Task: Research Airbnb options in Anloga, Ghana from 22nd November, 2023 to 30th November, 2023 for 2 adults.1  bedroom having 1 bed and 1 bathroom. Property type can be hotel. Booking option can be shelf check-in. Look for 5 properties as per requirement.
Action: Mouse moved to (562, 85)
Screenshot: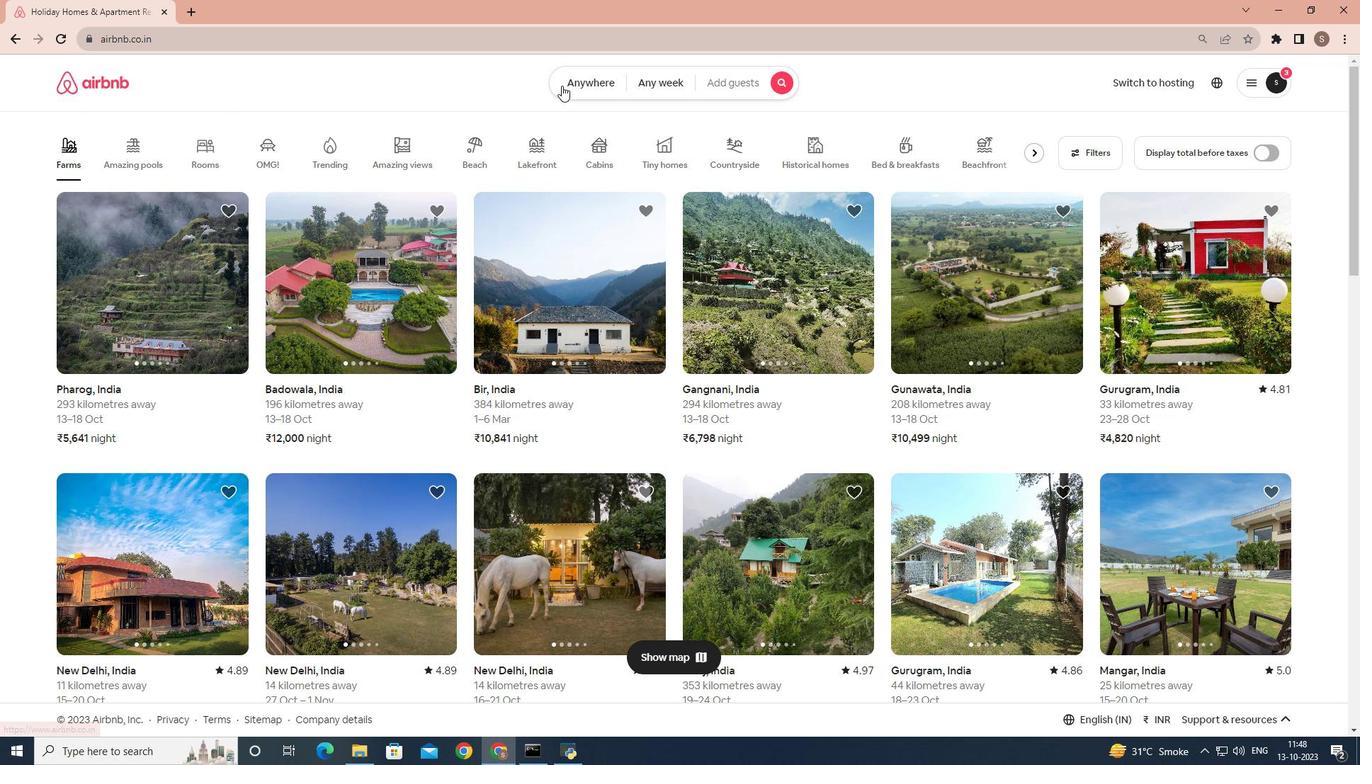 
Action: Mouse pressed left at (562, 85)
Screenshot: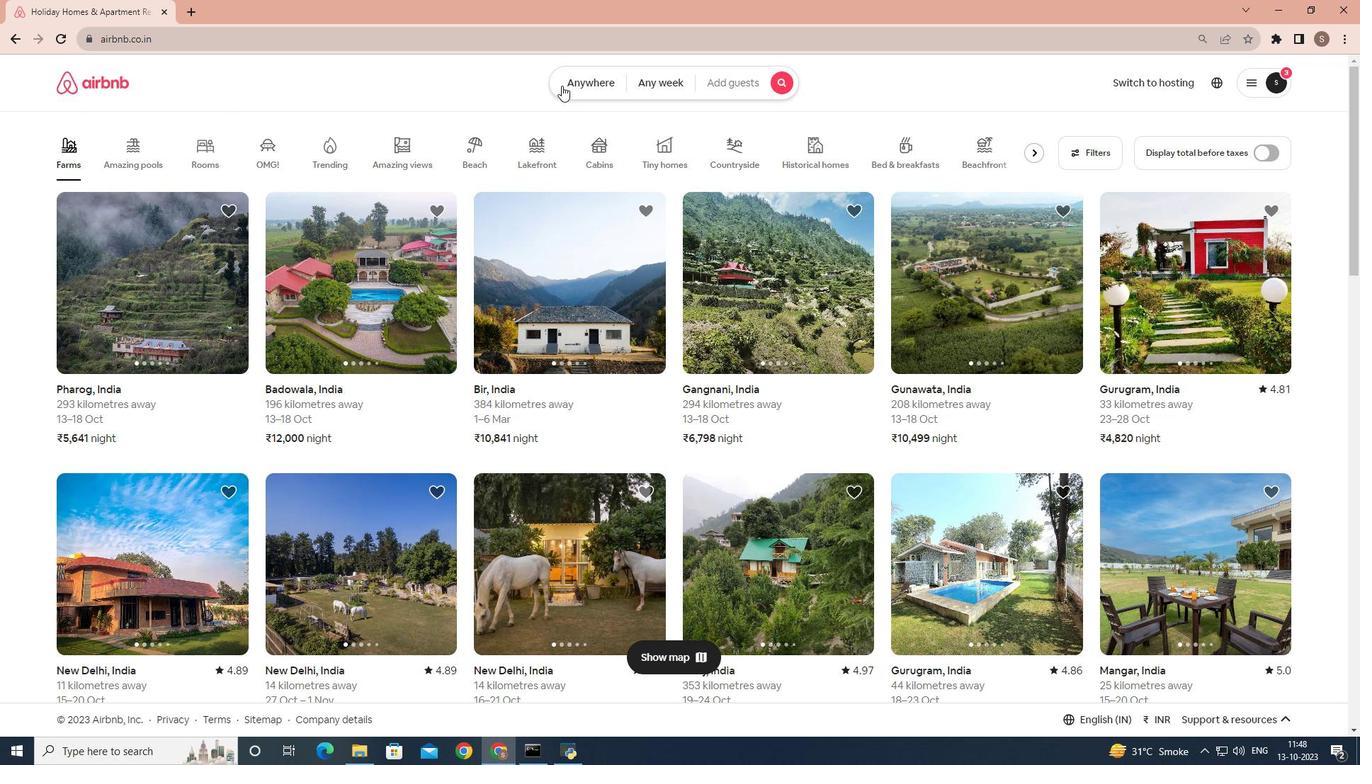 
Action: Mouse moved to (528, 137)
Screenshot: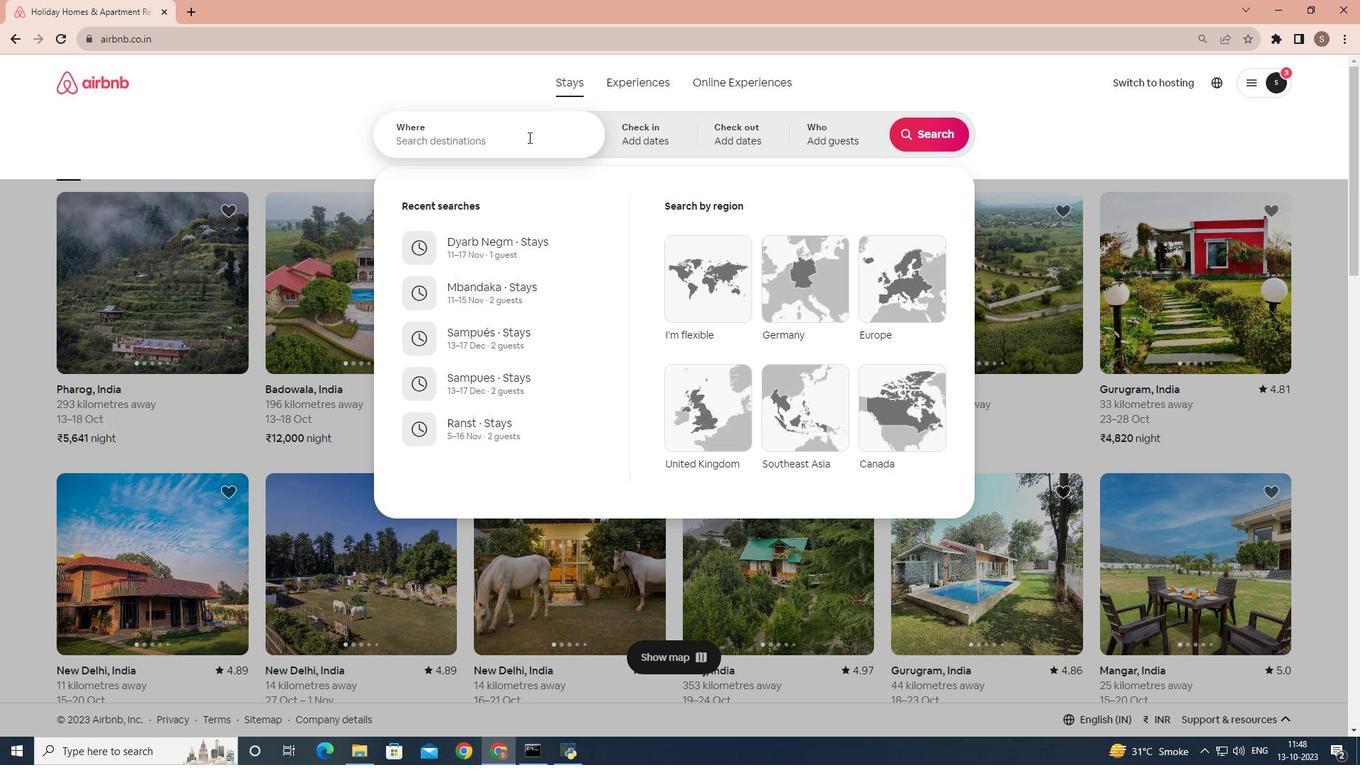 
Action: Mouse pressed left at (528, 137)
Screenshot: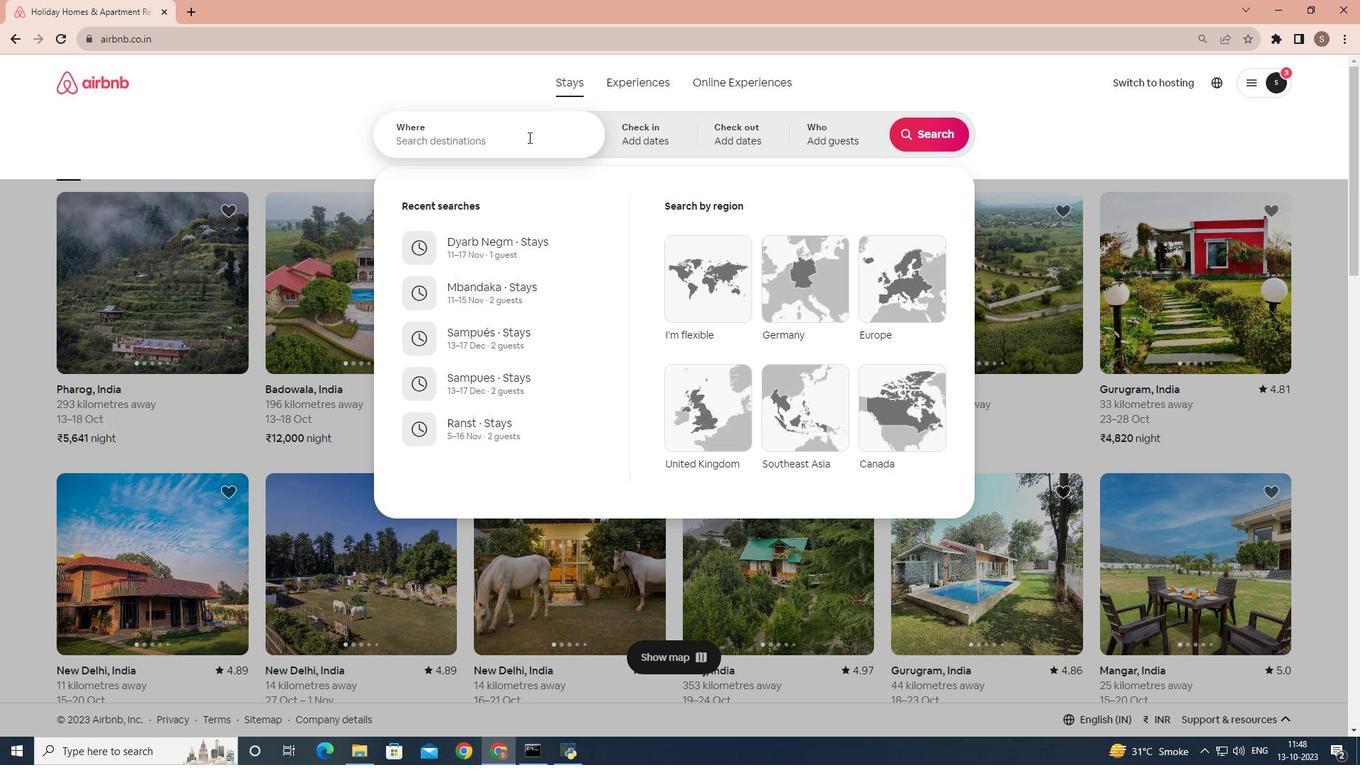 
Action: Key pressed <Key.shift_r><Key.shift>Anloga,<Key.space><Key.shift>Ghana
Screenshot: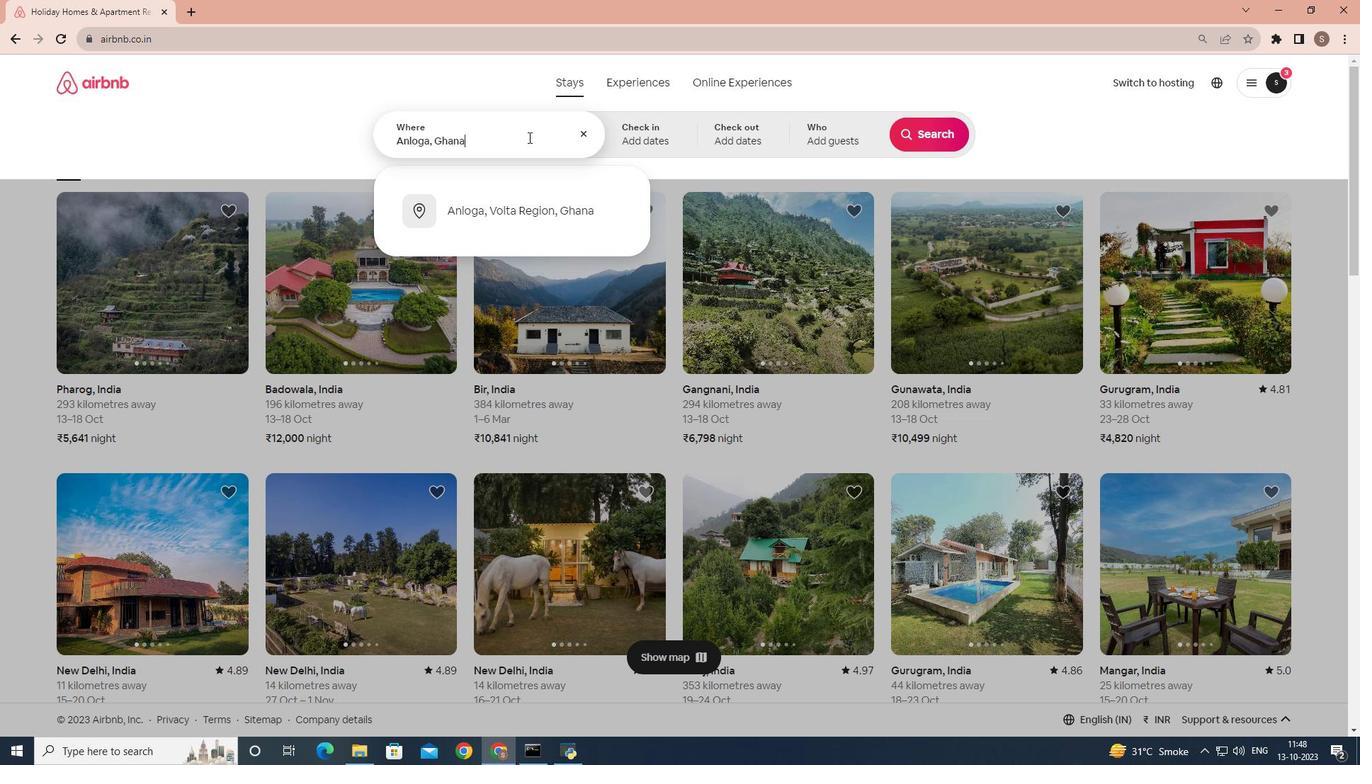
Action: Mouse moved to (648, 138)
Screenshot: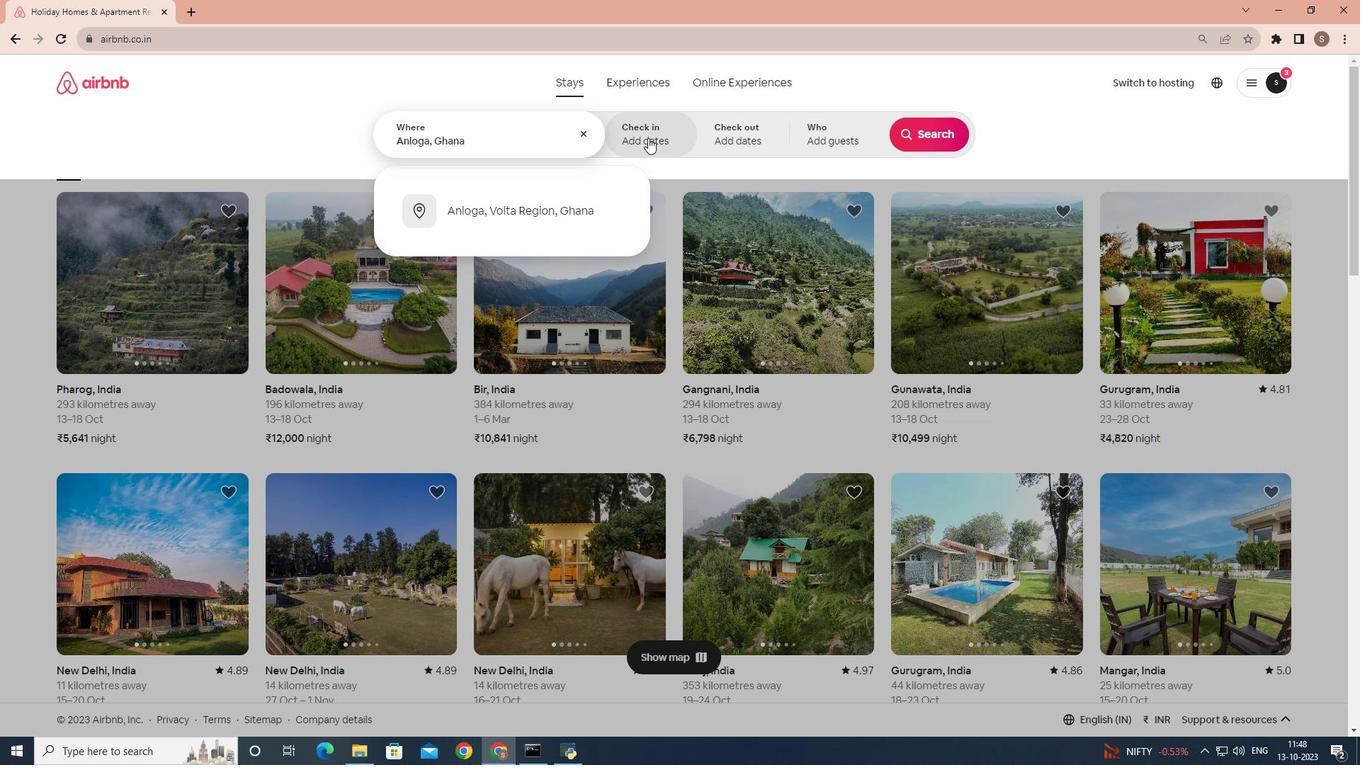 
Action: Mouse pressed left at (648, 138)
Screenshot: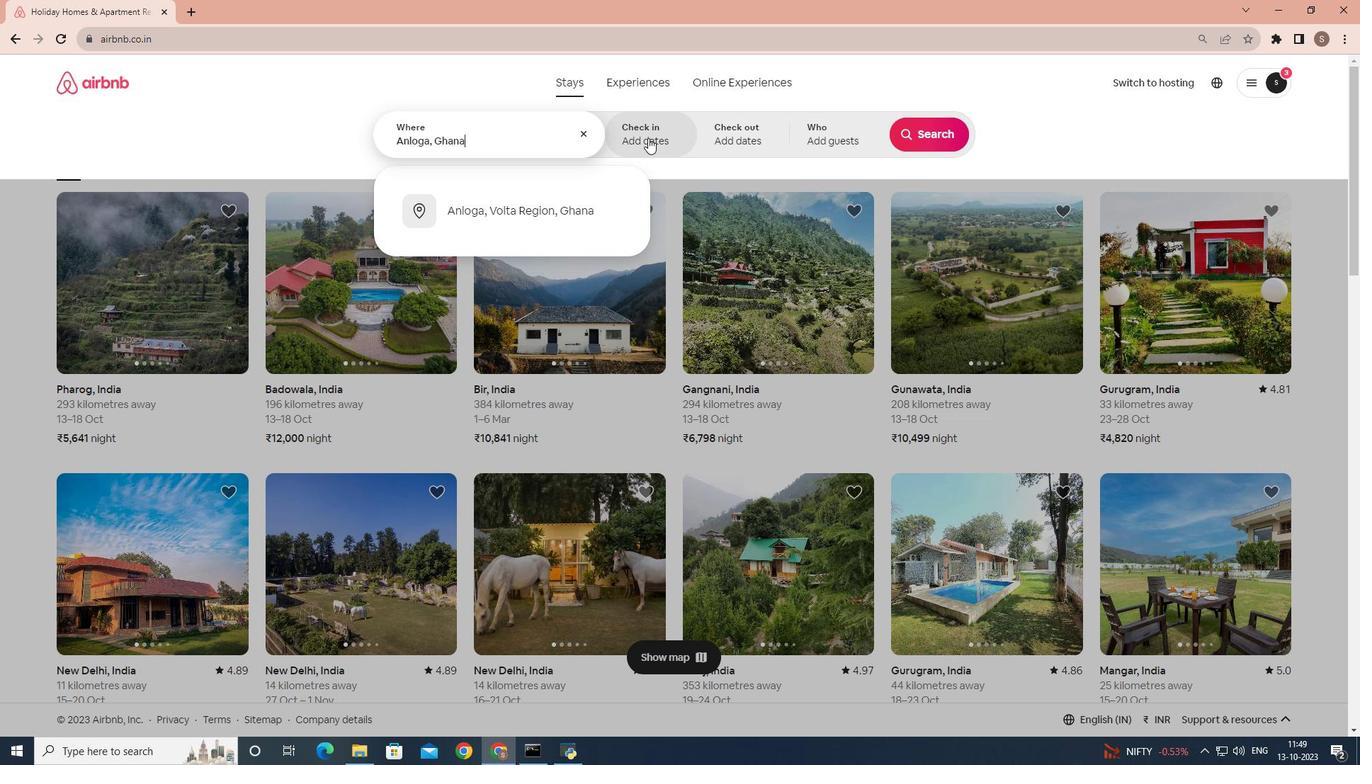 
Action: Mouse moved to (817, 411)
Screenshot: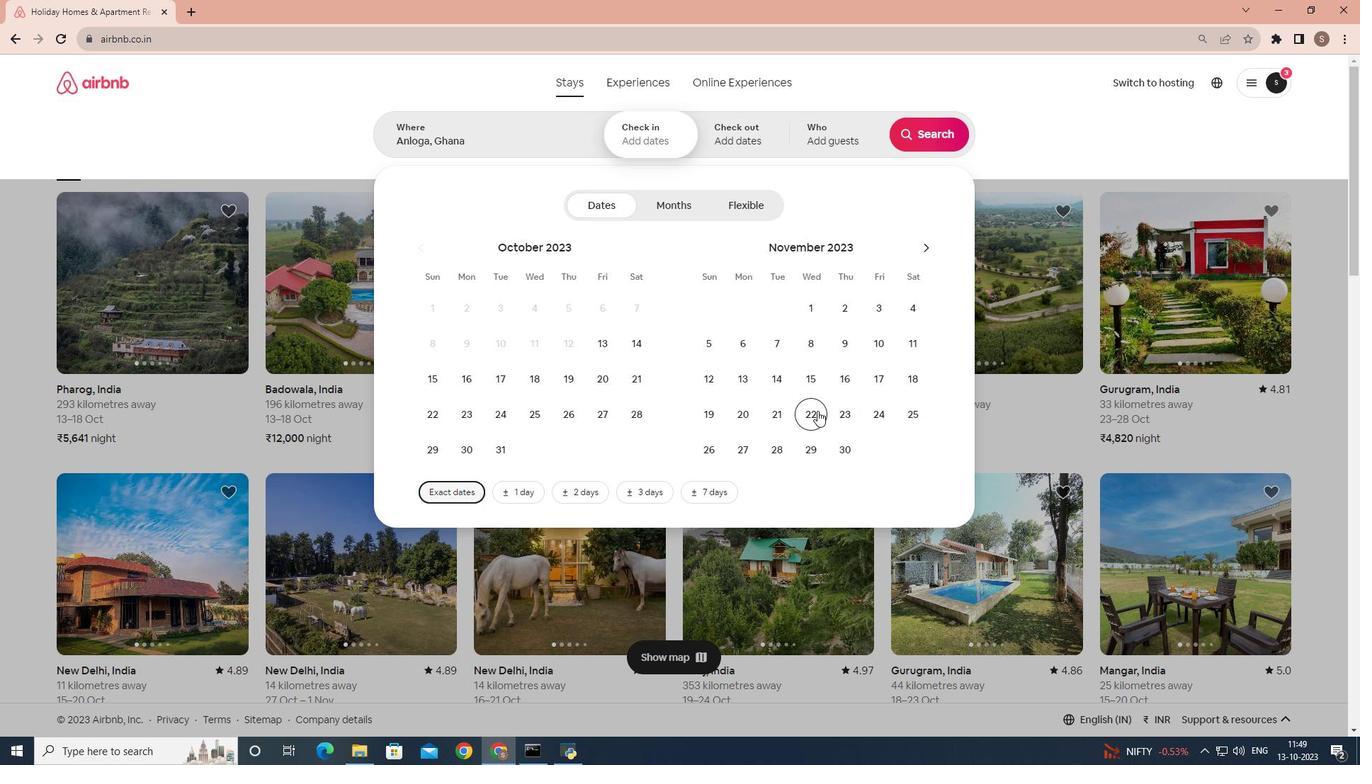 
Action: Mouse pressed left at (817, 411)
Screenshot: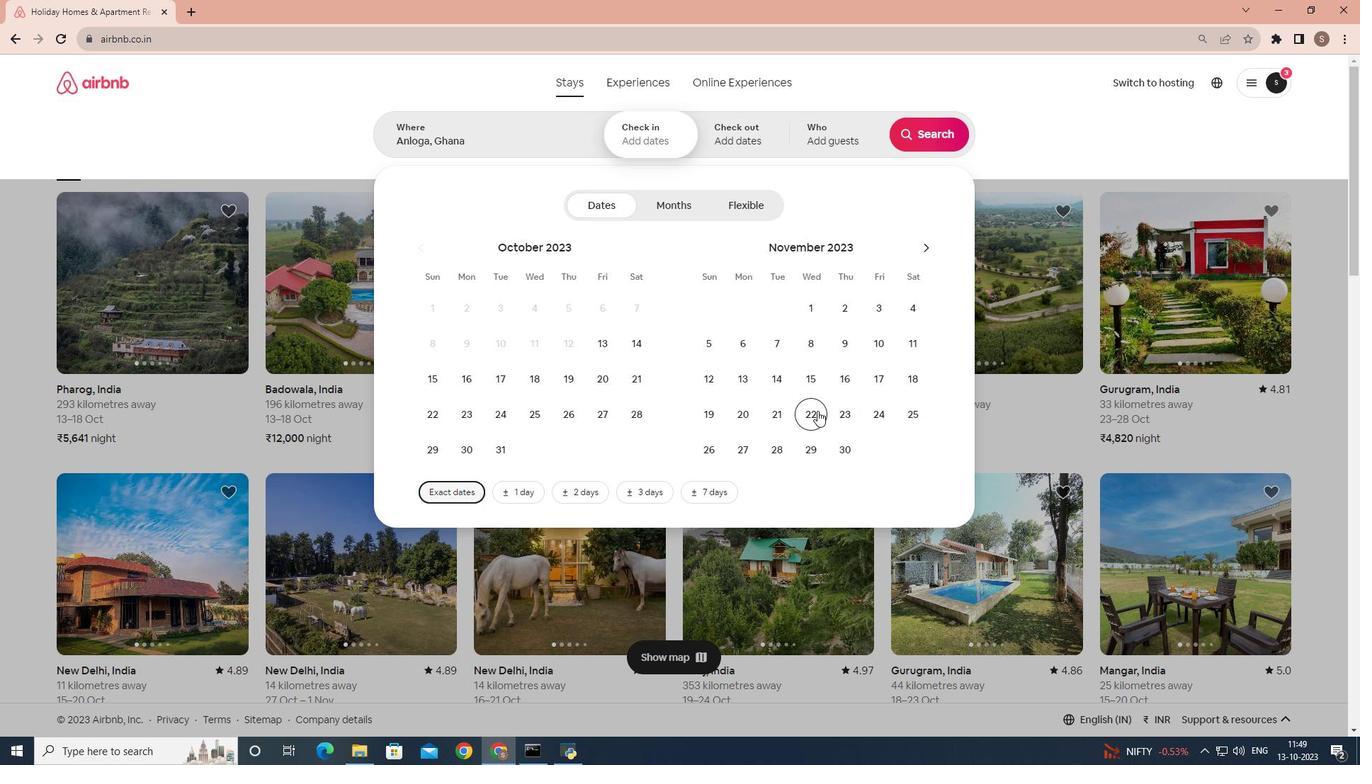 
Action: Mouse moved to (837, 447)
Screenshot: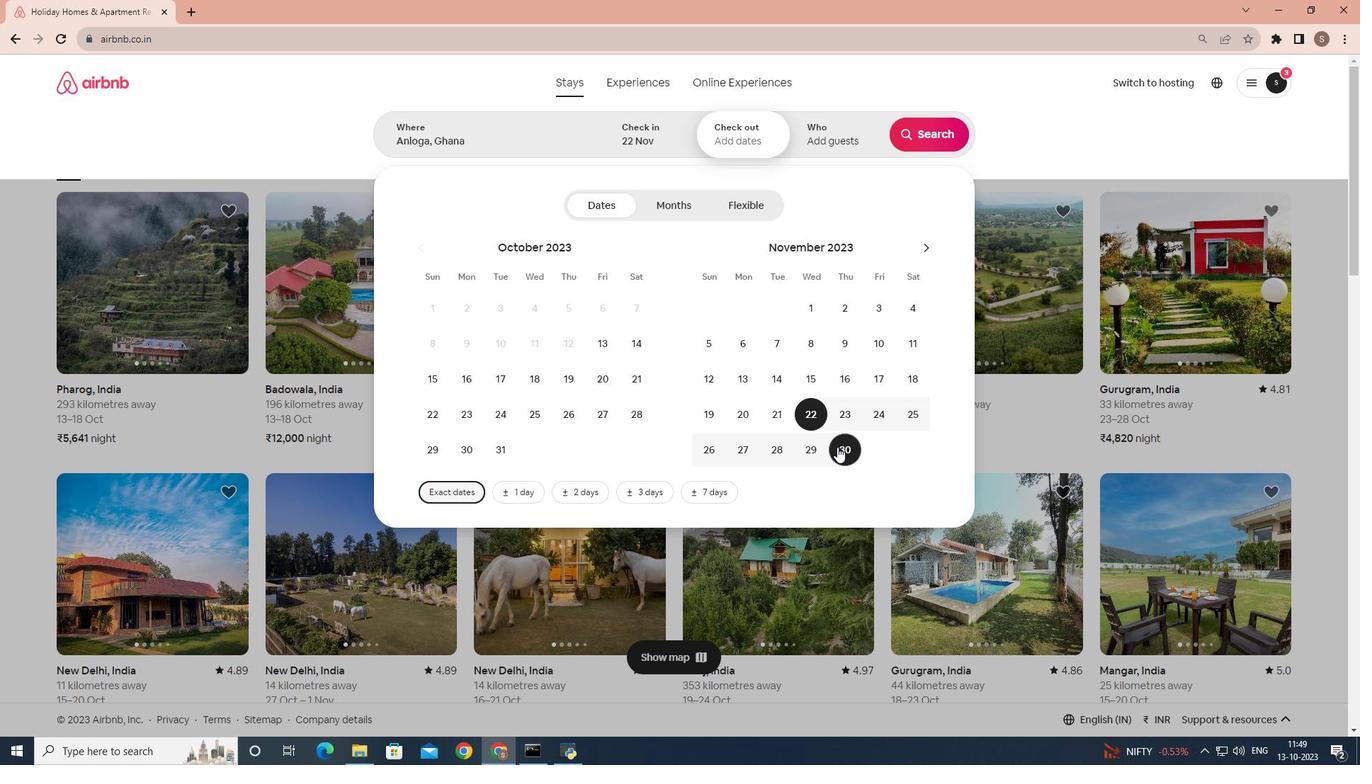 
Action: Mouse pressed left at (837, 447)
Screenshot: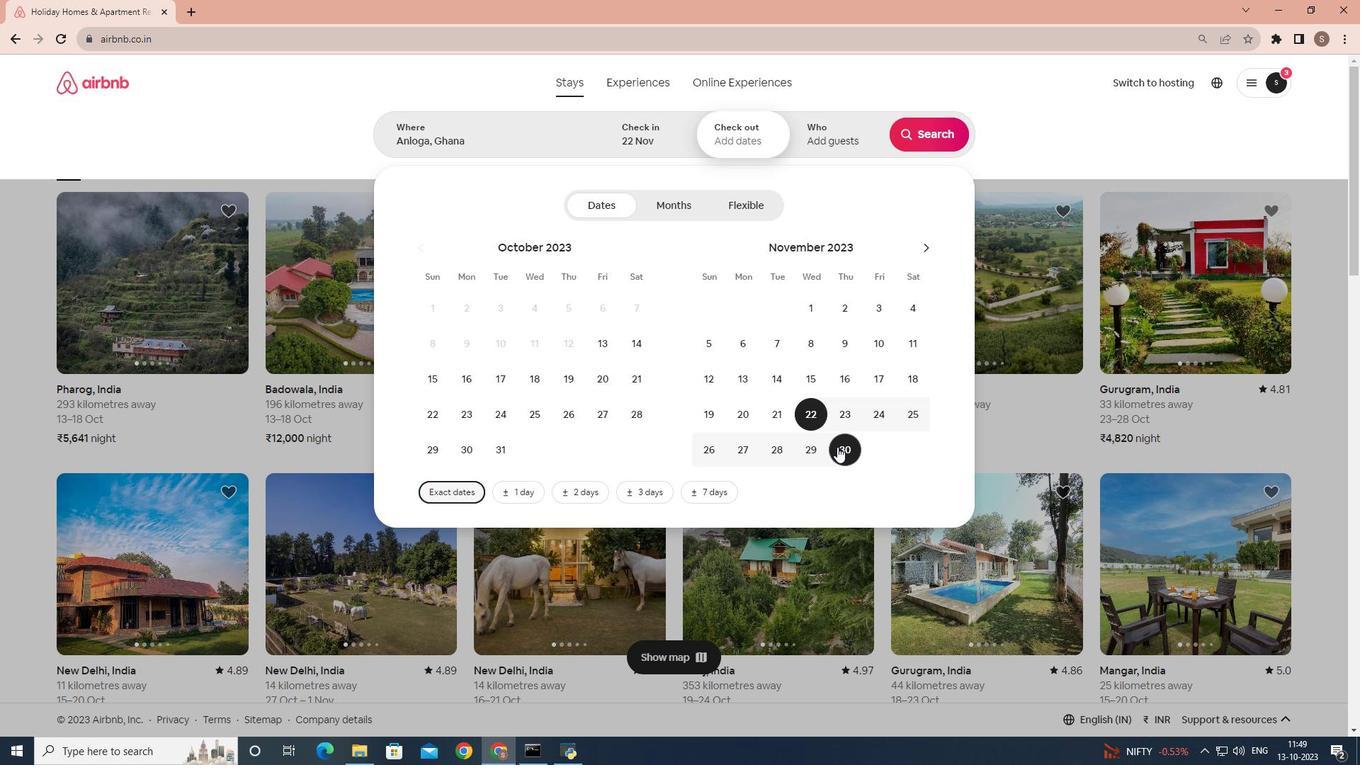 
Action: Mouse moved to (832, 136)
Screenshot: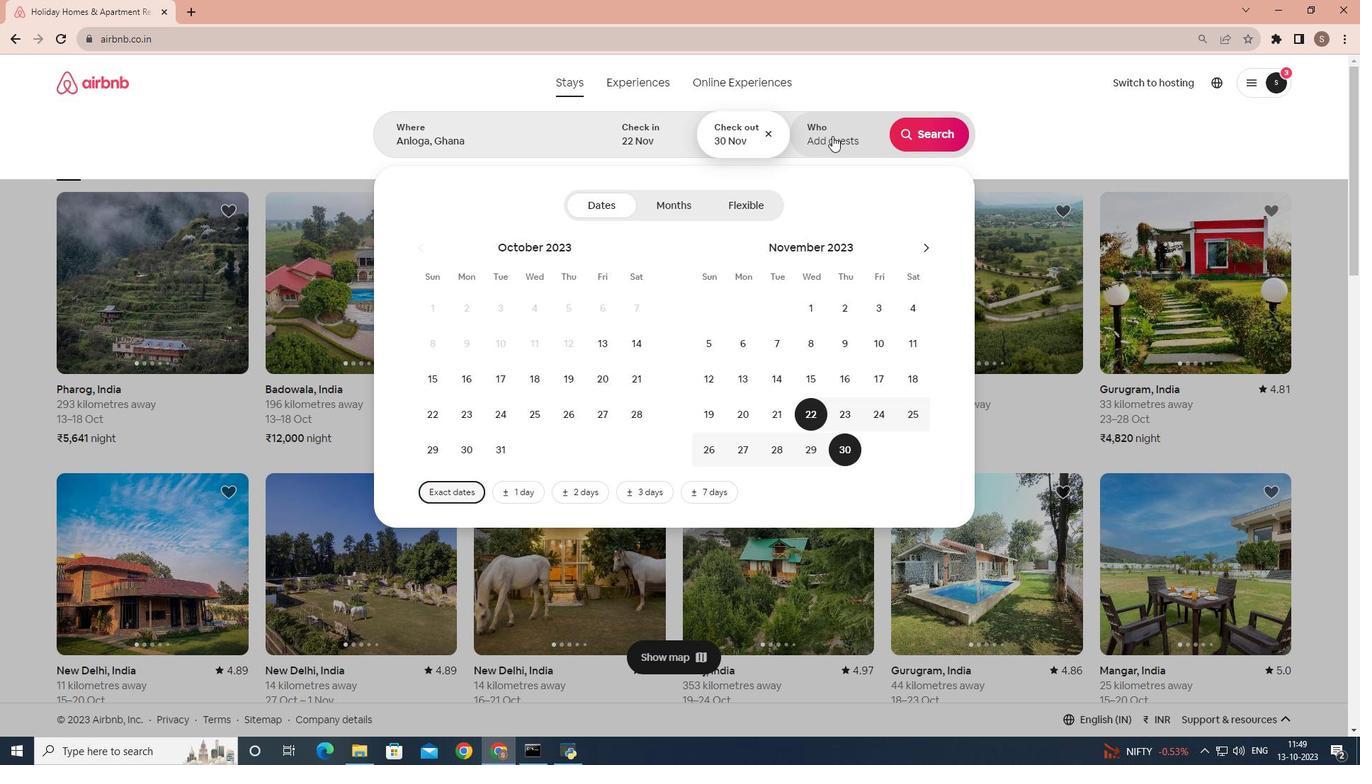 
Action: Mouse pressed left at (832, 136)
Screenshot: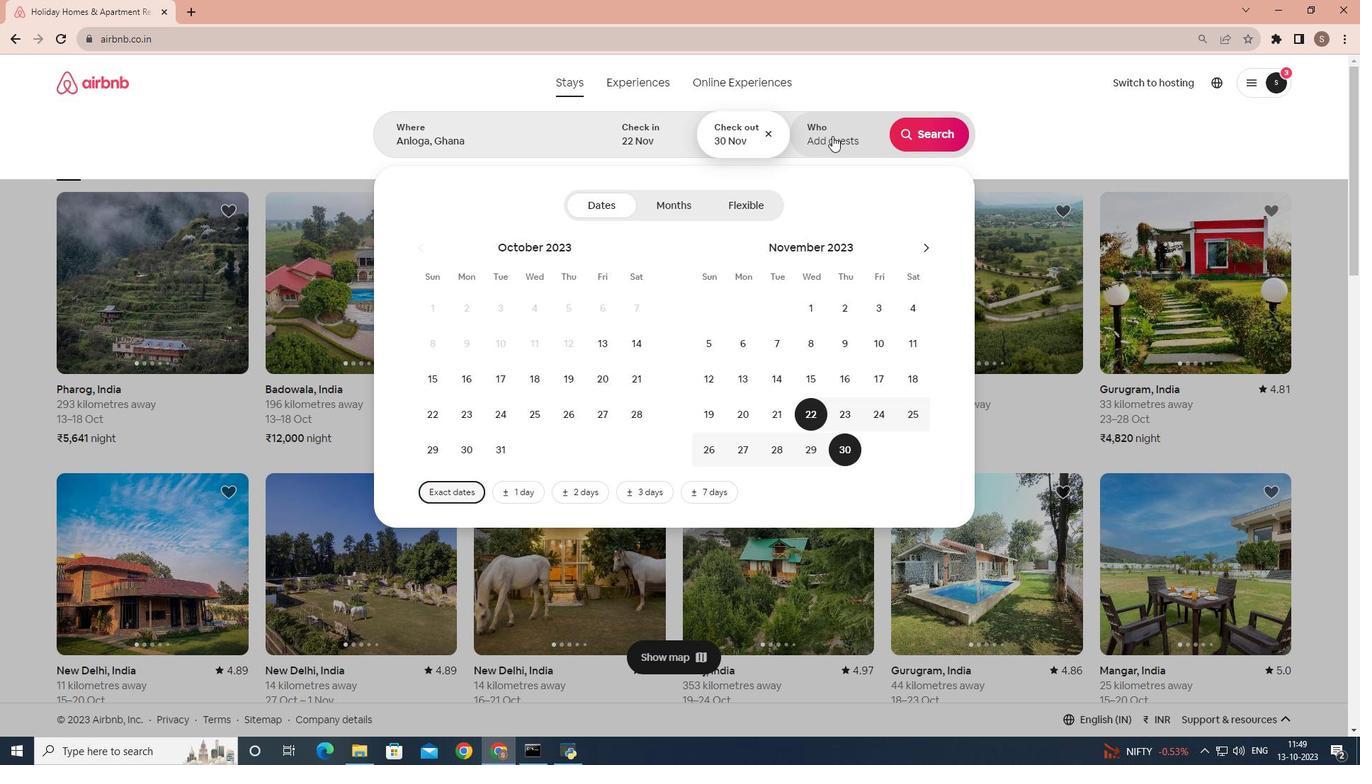 
Action: Mouse moved to (931, 212)
Screenshot: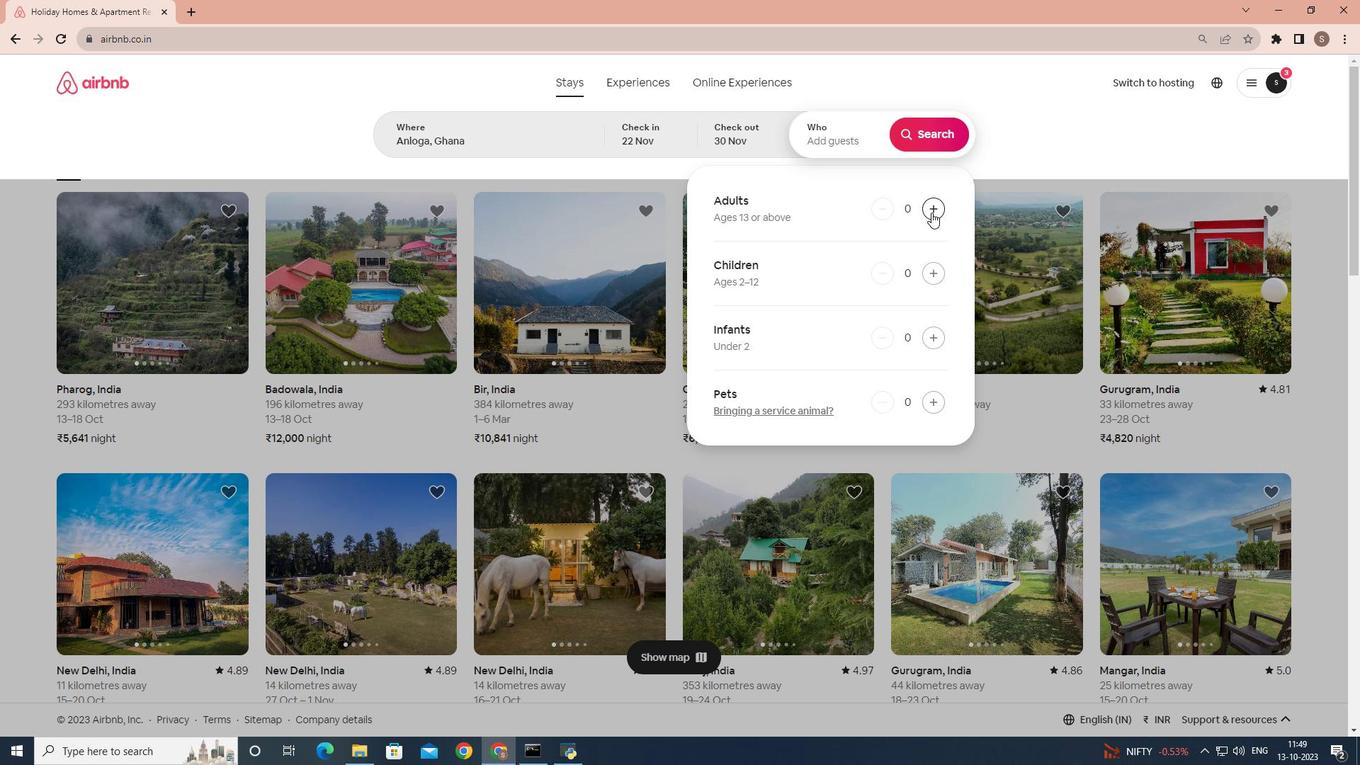 
Action: Mouse pressed left at (931, 212)
Screenshot: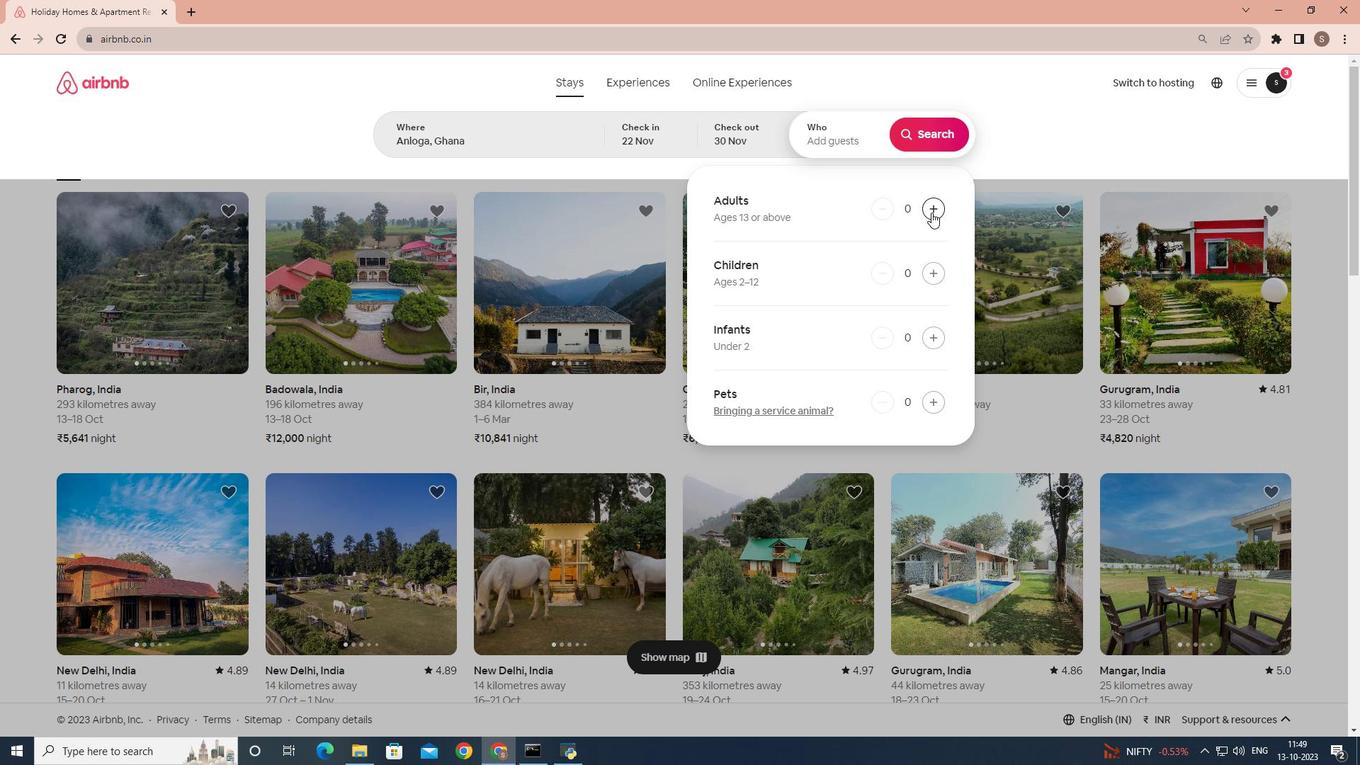 
Action: Mouse pressed left at (931, 212)
Screenshot: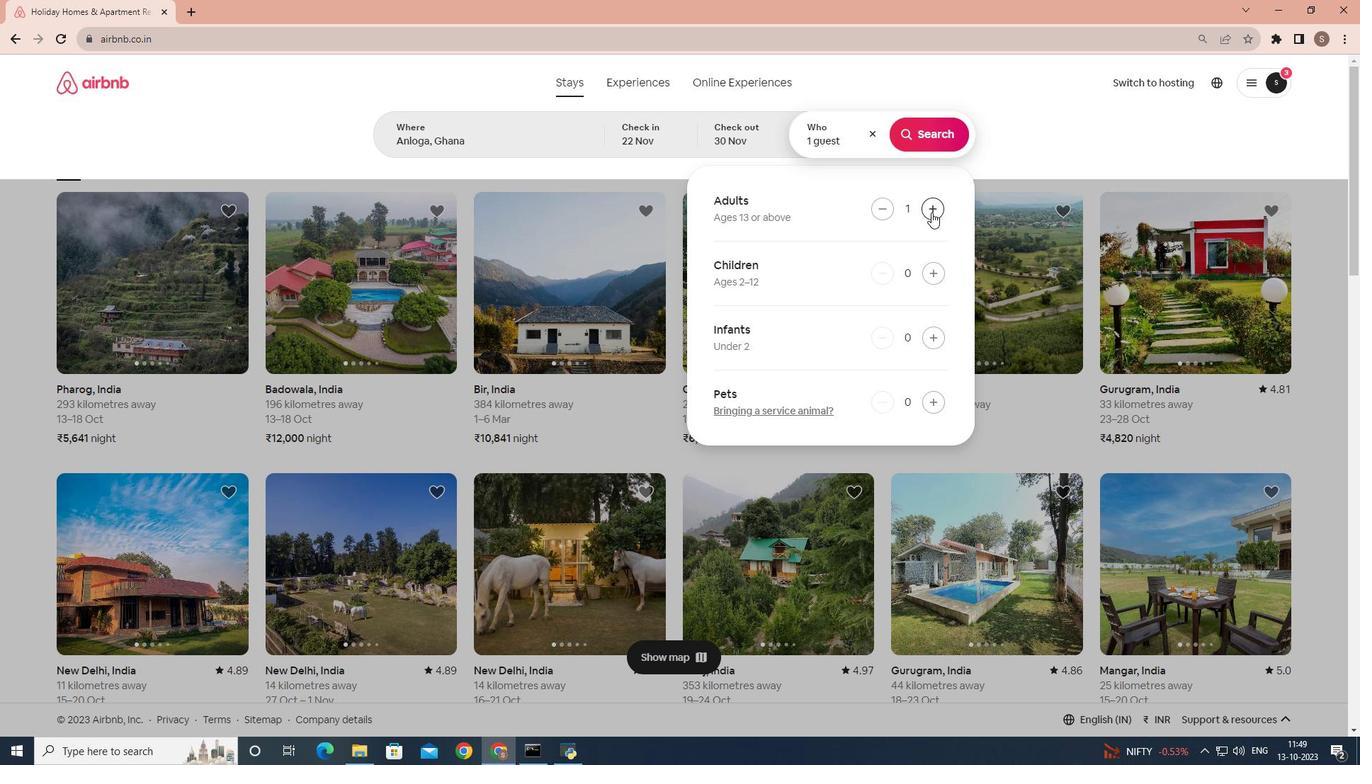 
Action: Mouse moved to (927, 126)
Screenshot: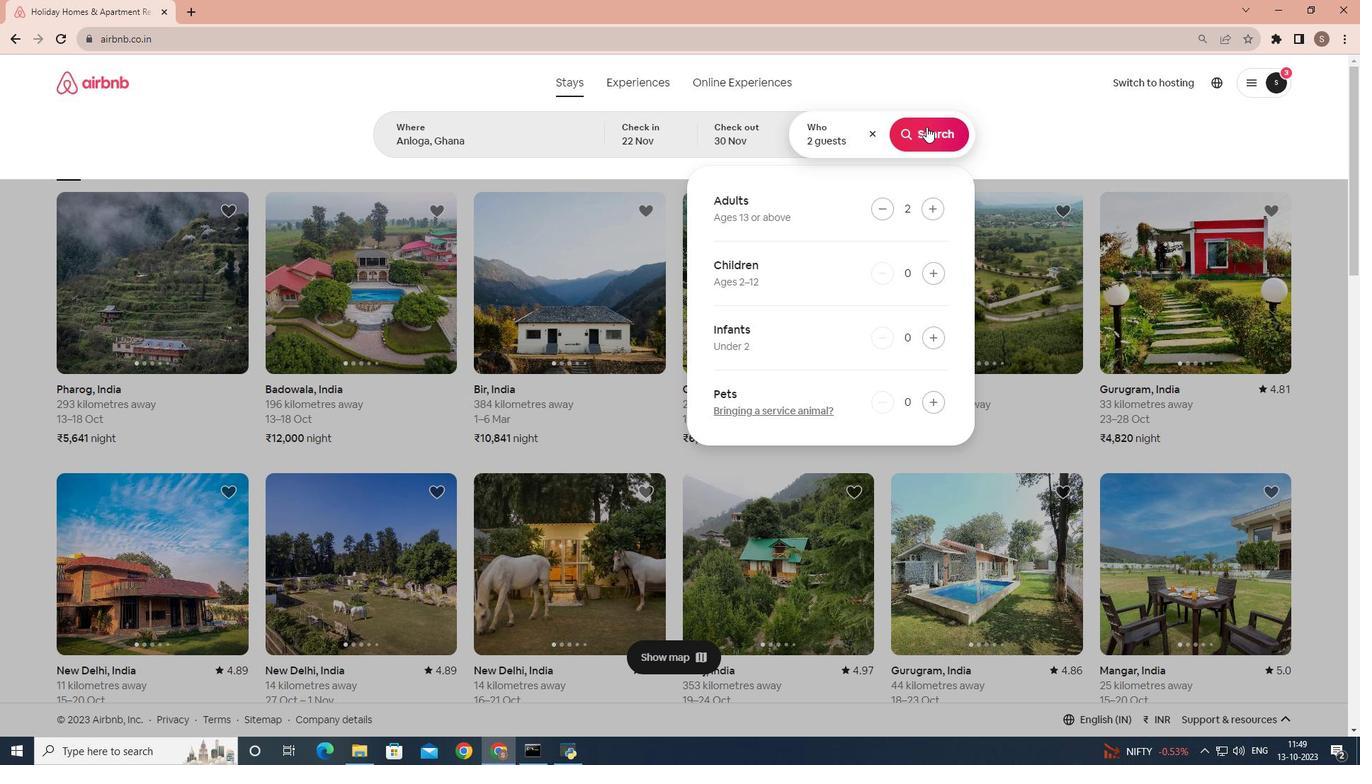 
Action: Mouse pressed left at (927, 126)
Screenshot: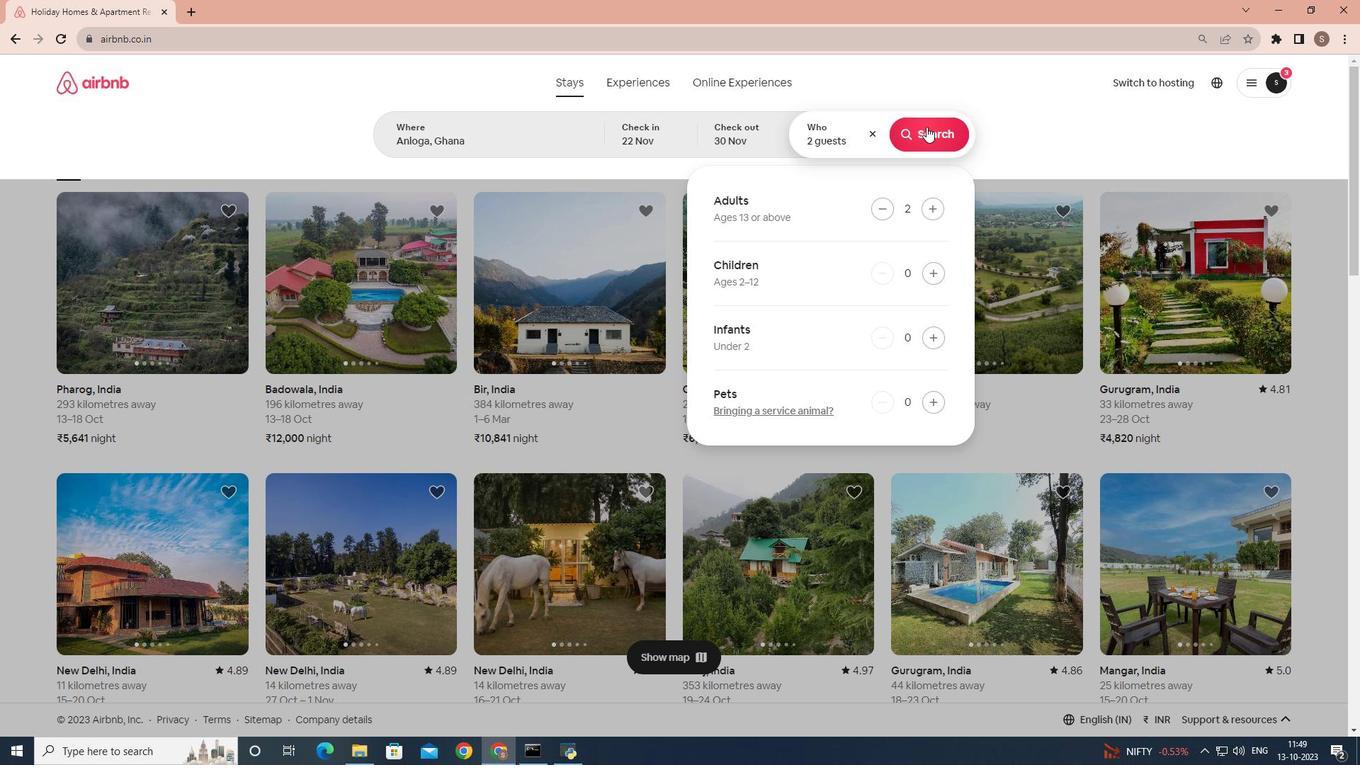 
Action: Mouse moved to (1128, 132)
Screenshot: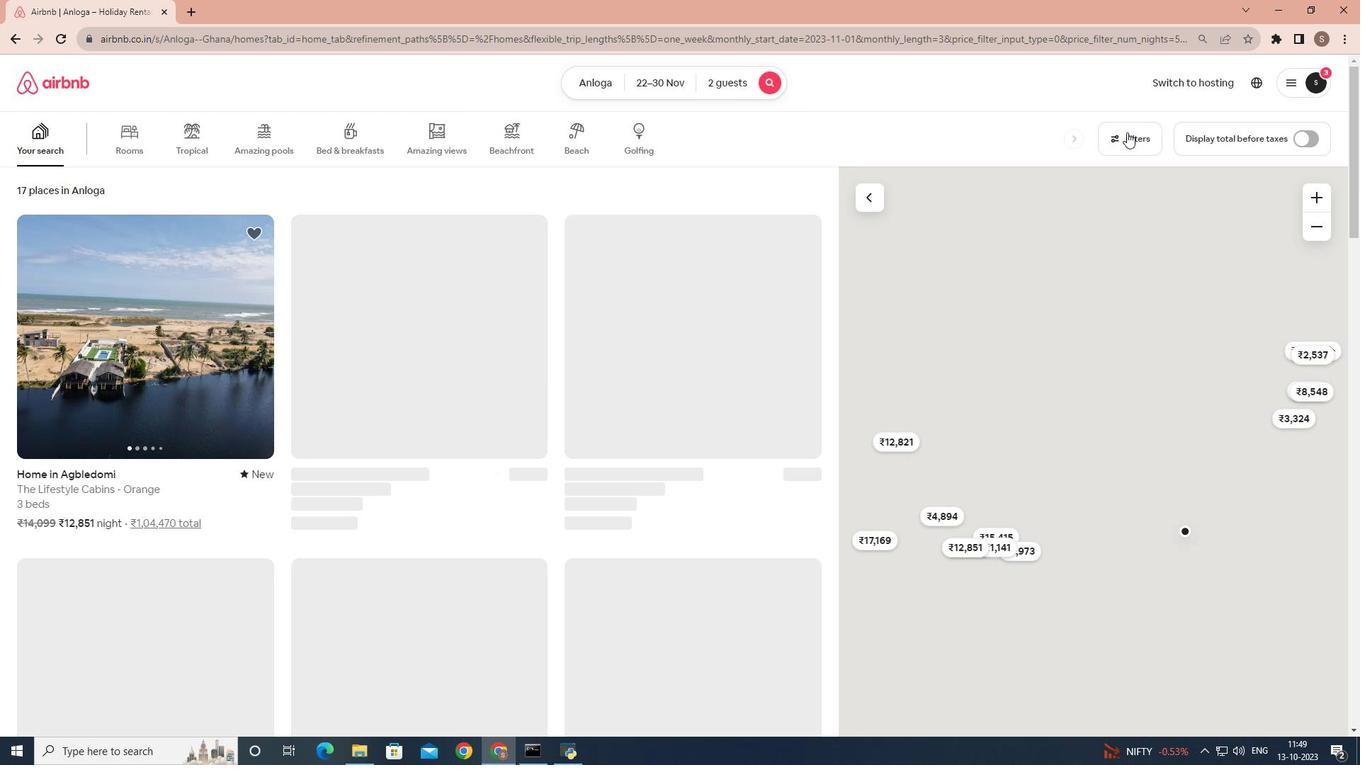
Action: Mouse pressed left at (1128, 132)
Screenshot: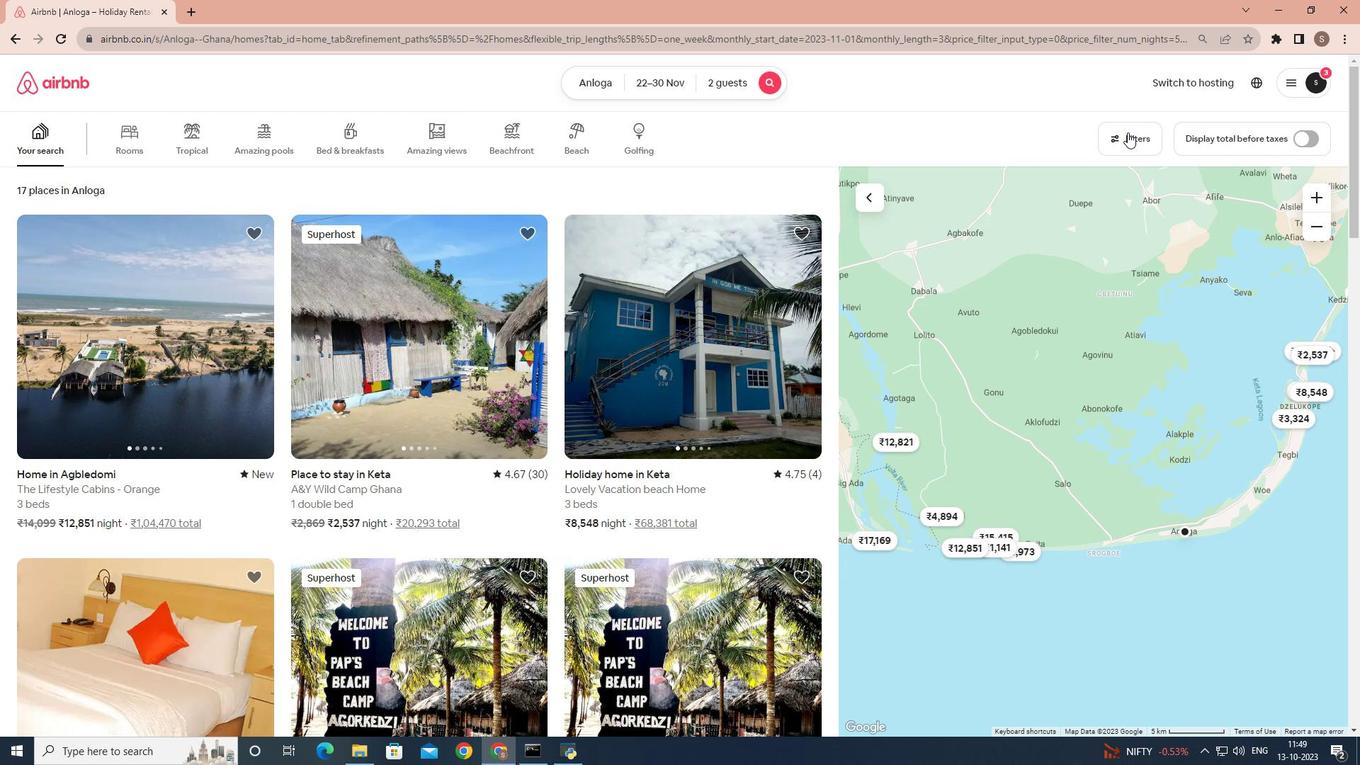 
Action: Mouse moved to (797, 430)
Screenshot: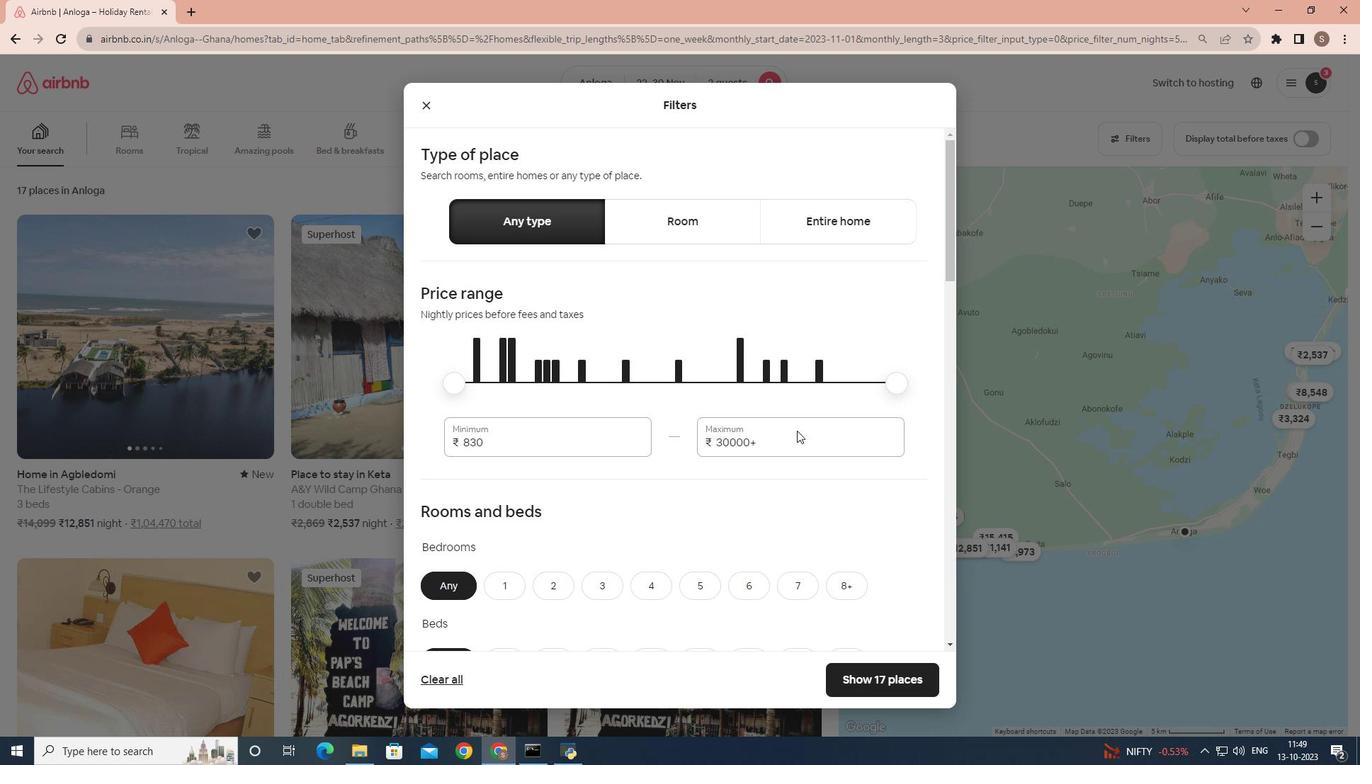 
Action: Mouse scrolled (797, 429) with delta (0, 0)
Screenshot: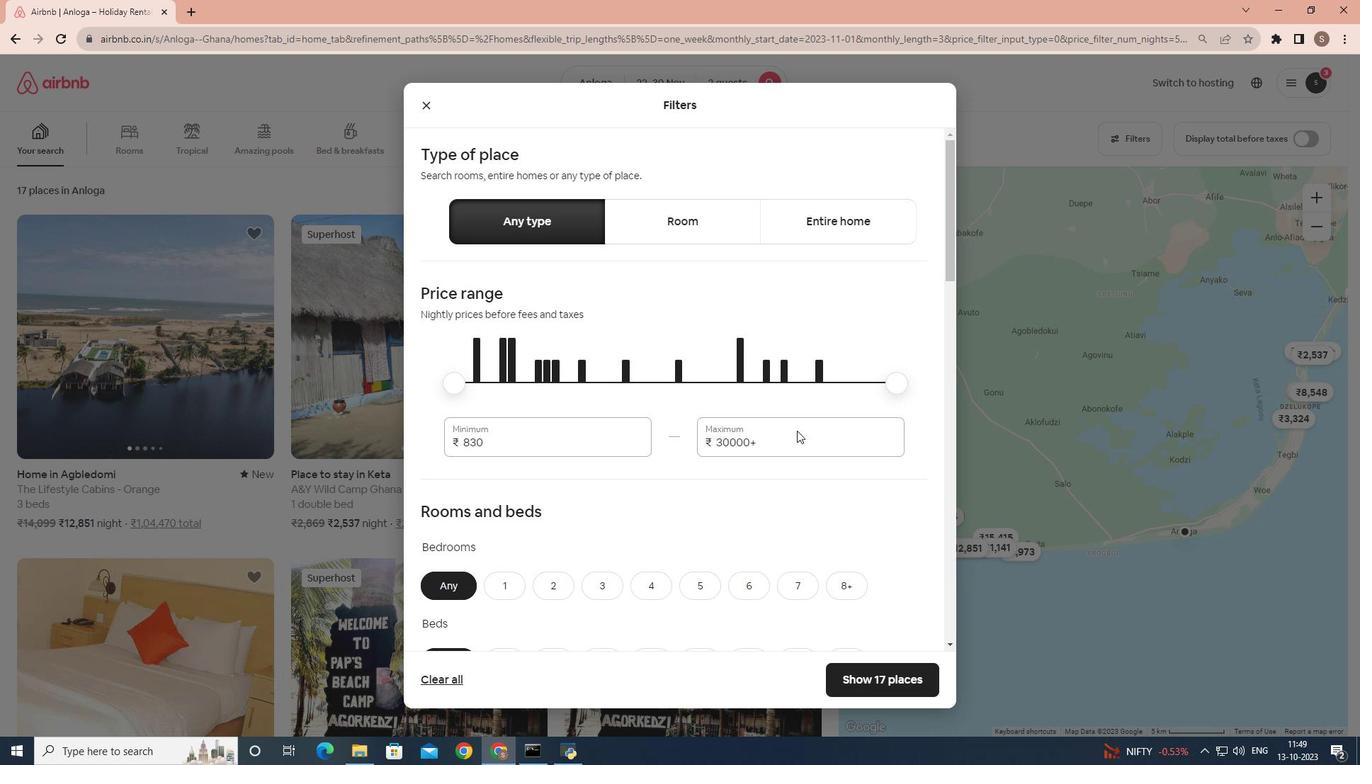 
Action: Mouse moved to (769, 468)
Screenshot: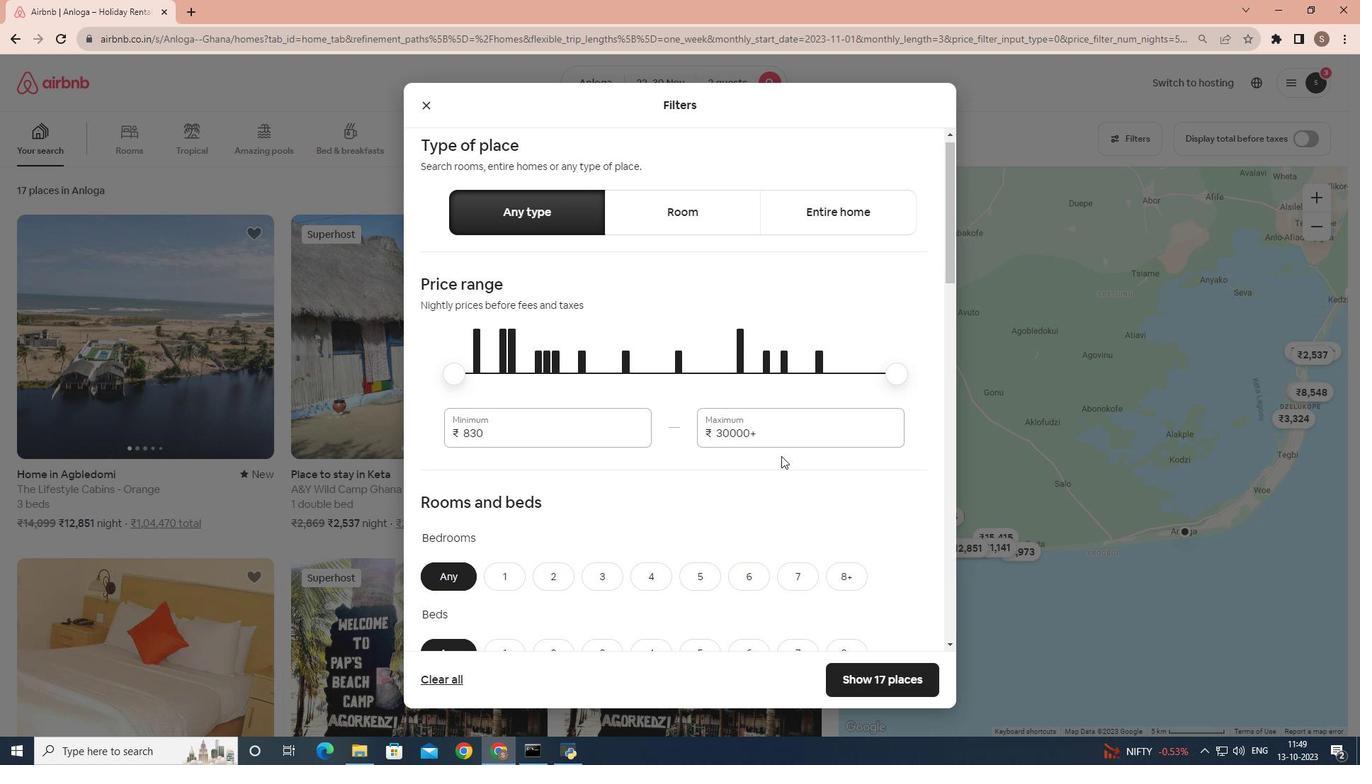 
Action: Mouse scrolled (769, 467) with delta (0, 0)
Screenshot: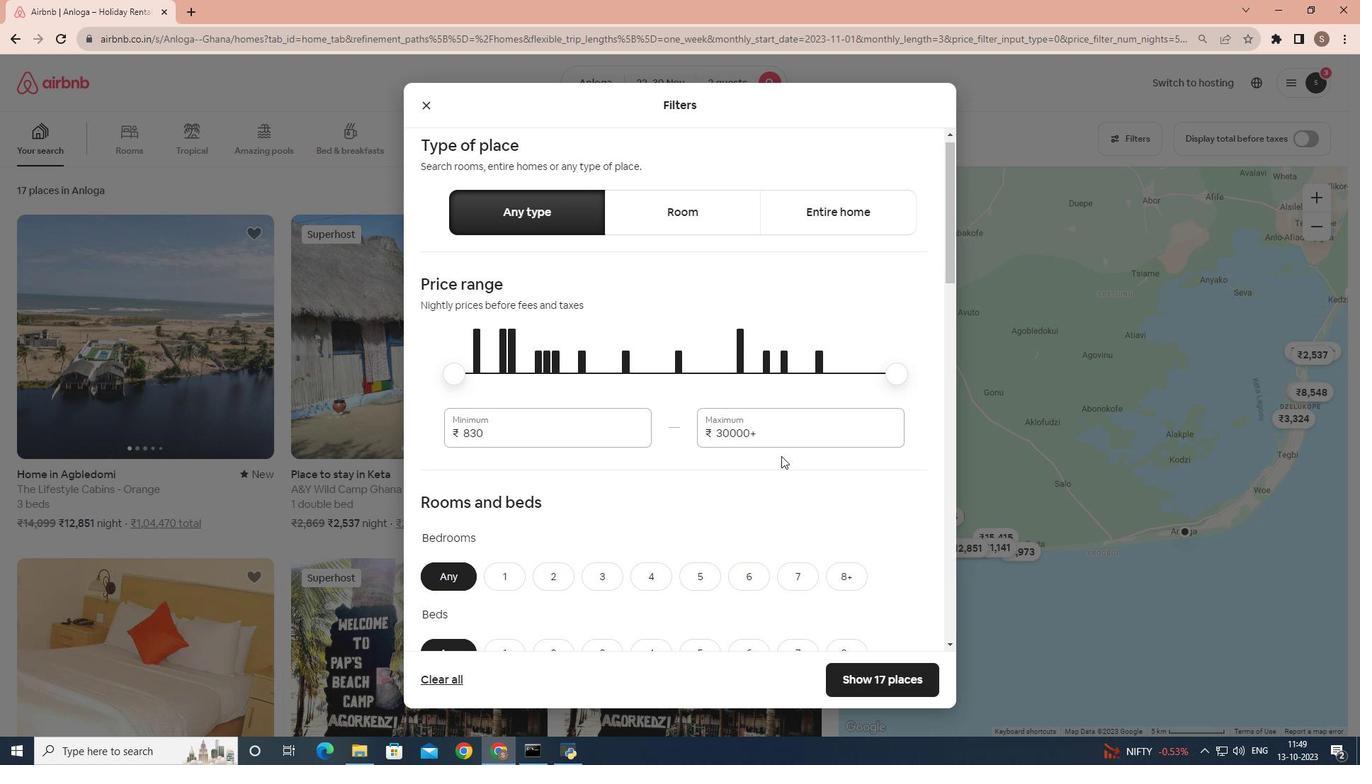 
Action: Mouse moved to (503, 430)
Screenshot: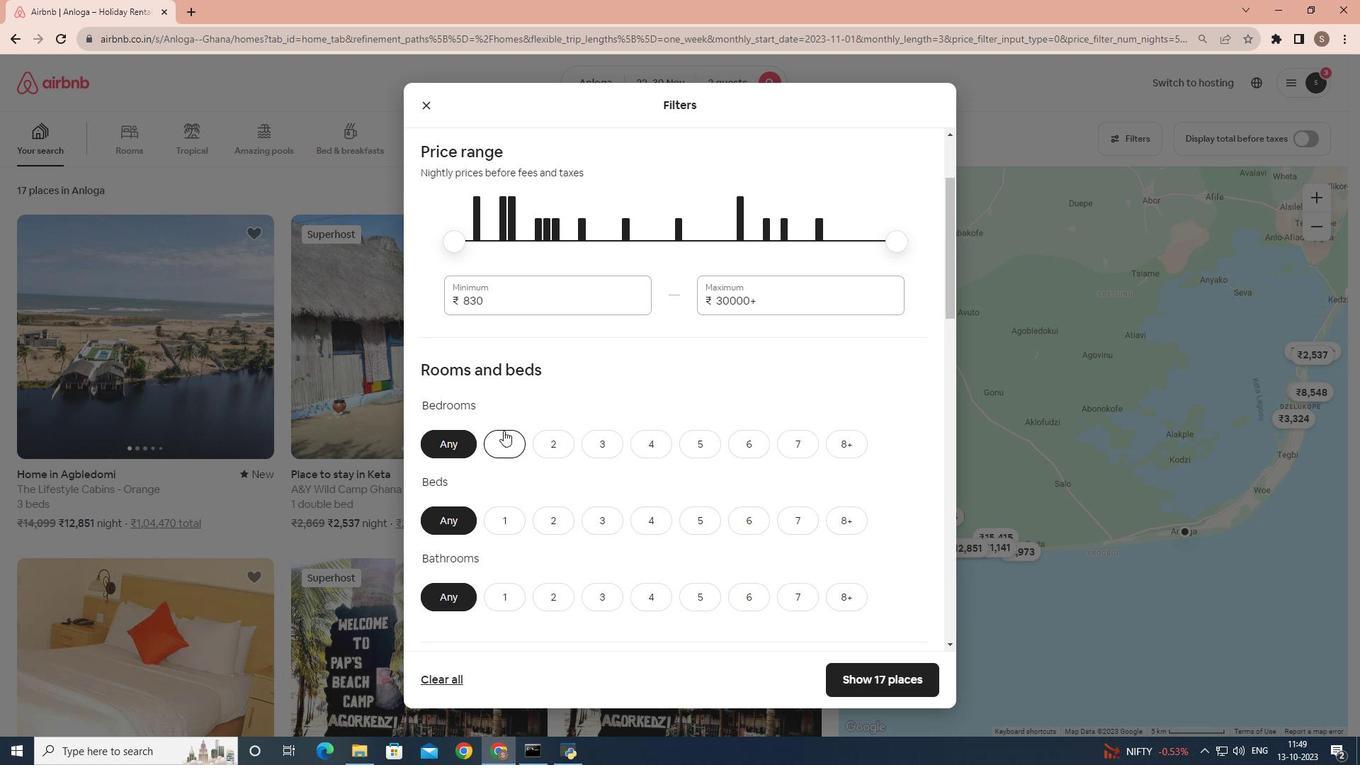 
Action: Mouse pressed left at (503, 430)
Screenshot: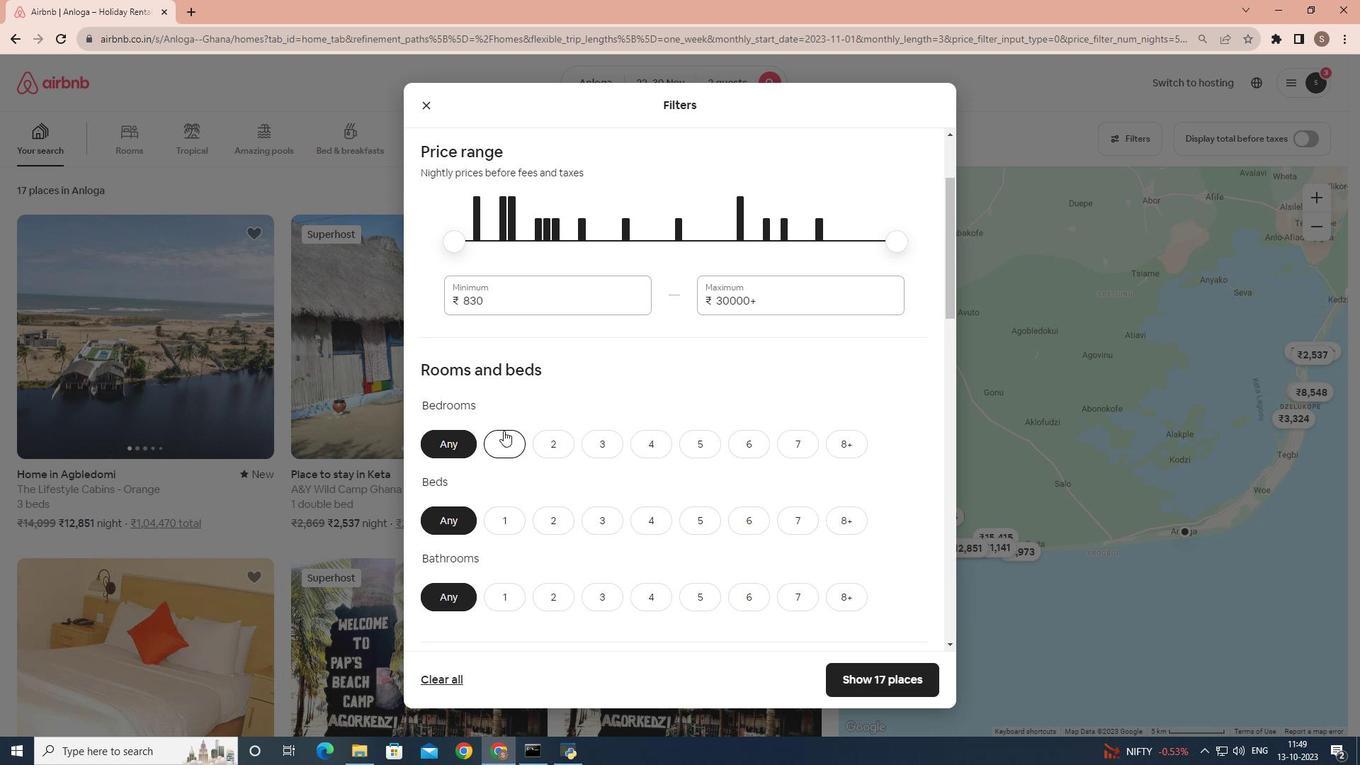 
Action: Mouse moved to (539, 458)
Screenshot: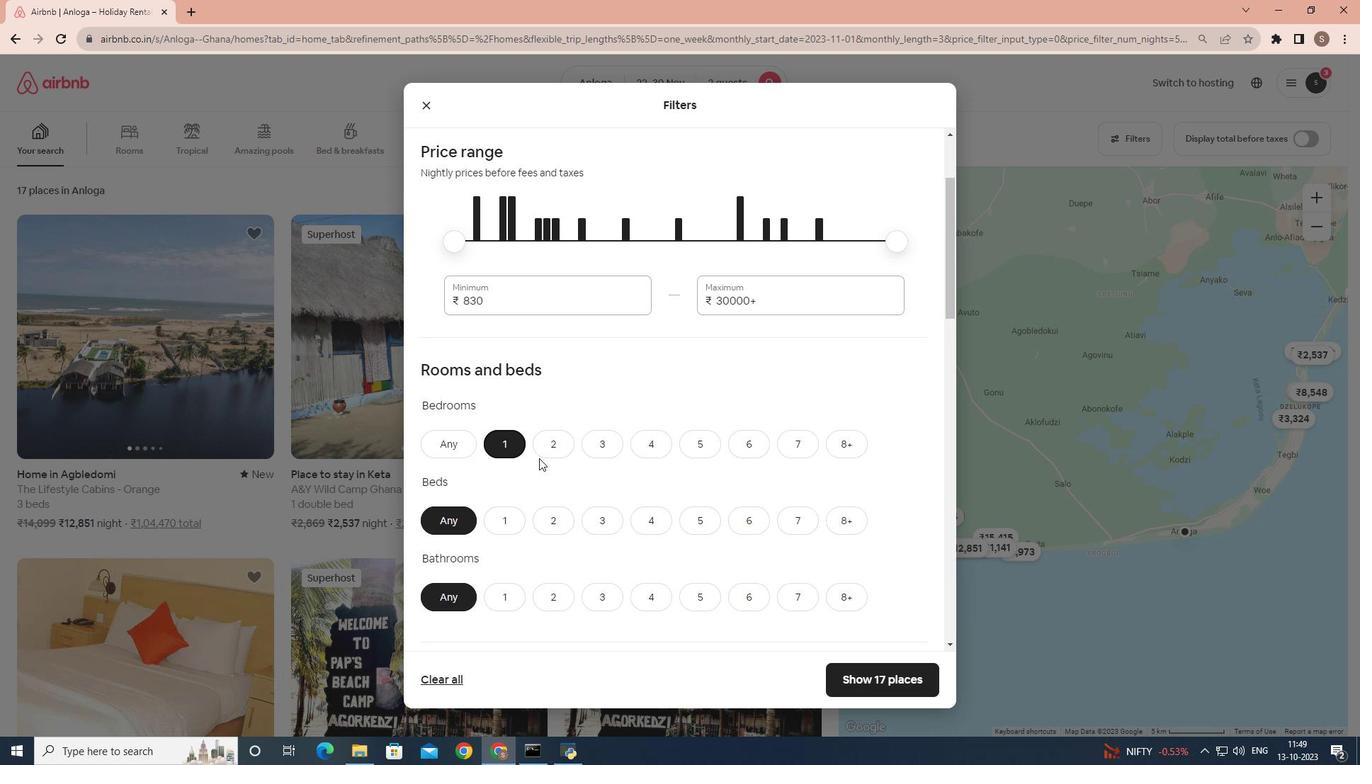 
Action: Mouse scrolled (539, 457) with delta (0, 0)
Screenshot: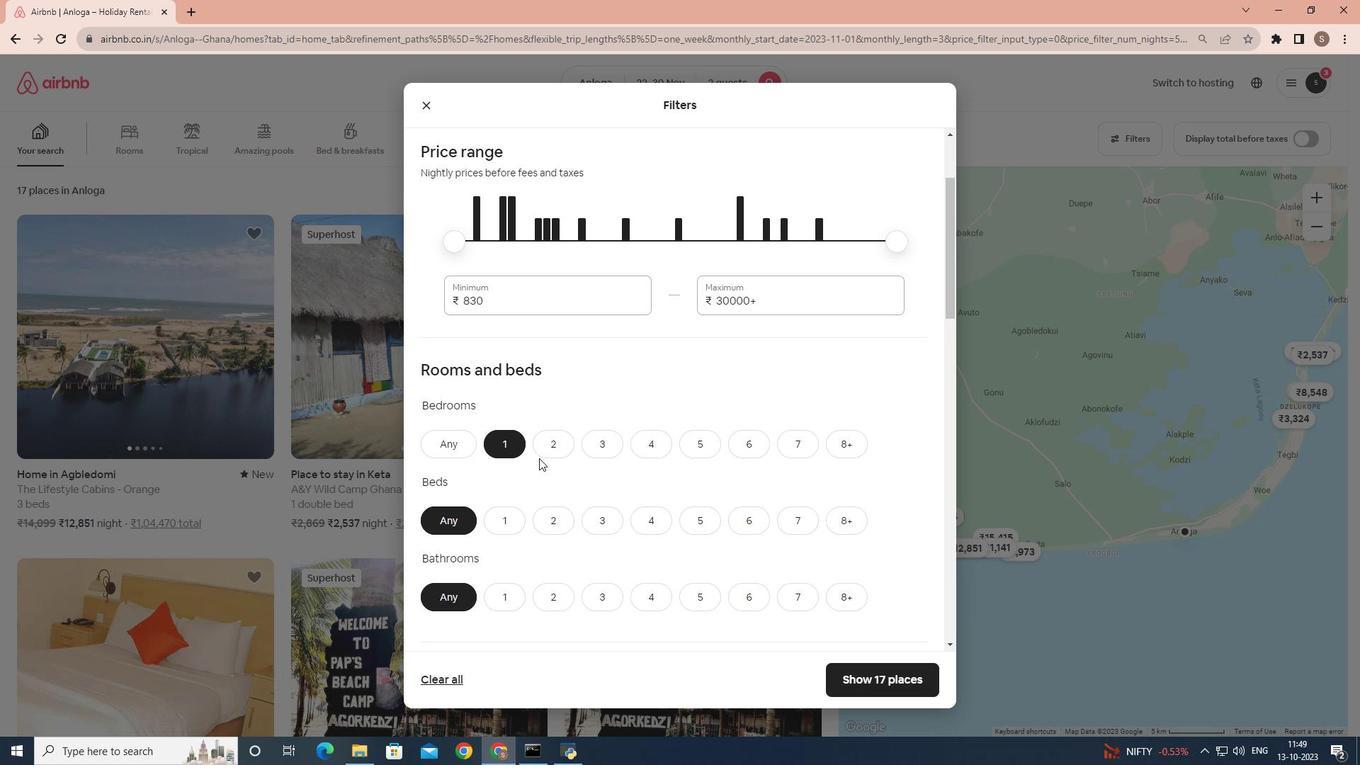 
Action: Mouse moved to (514, 457)
Screenshot: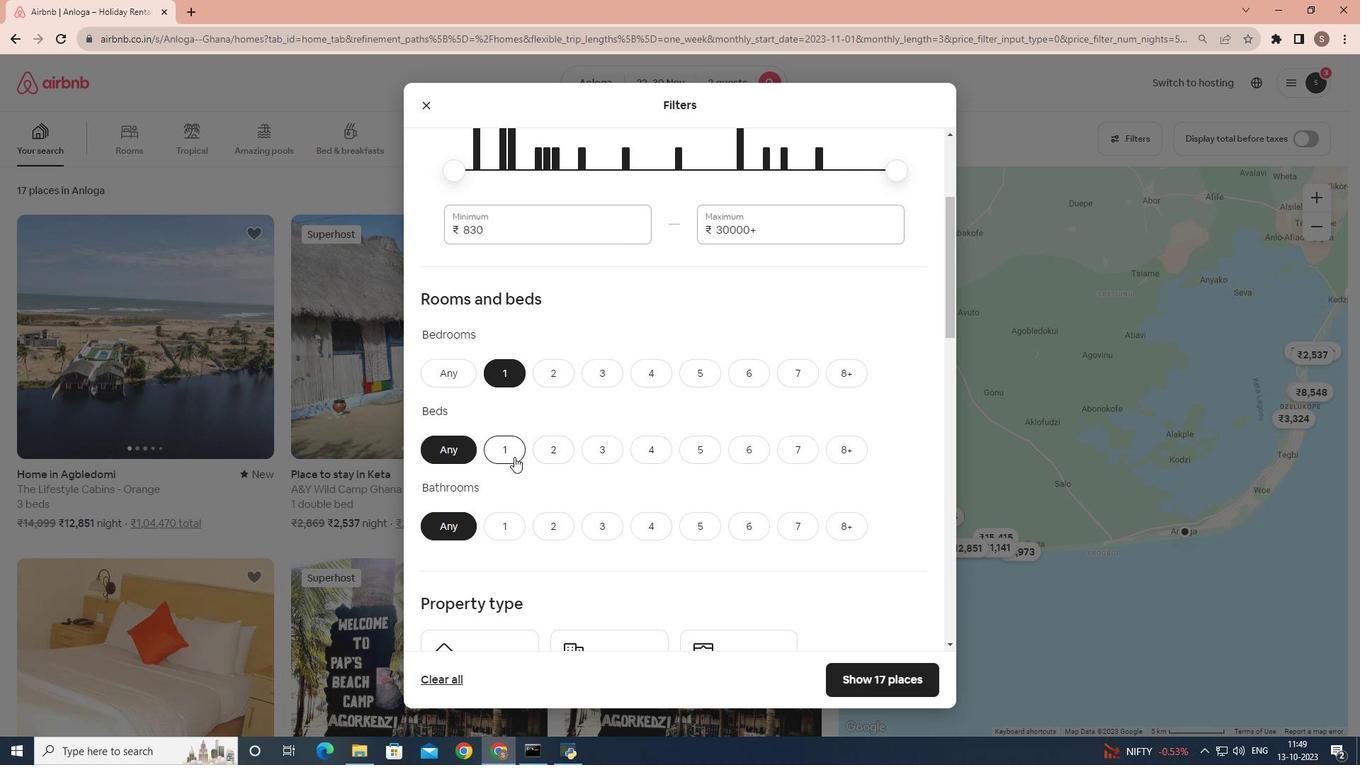 
Action: Mouse pressed left at (514, 457)
Screenshot: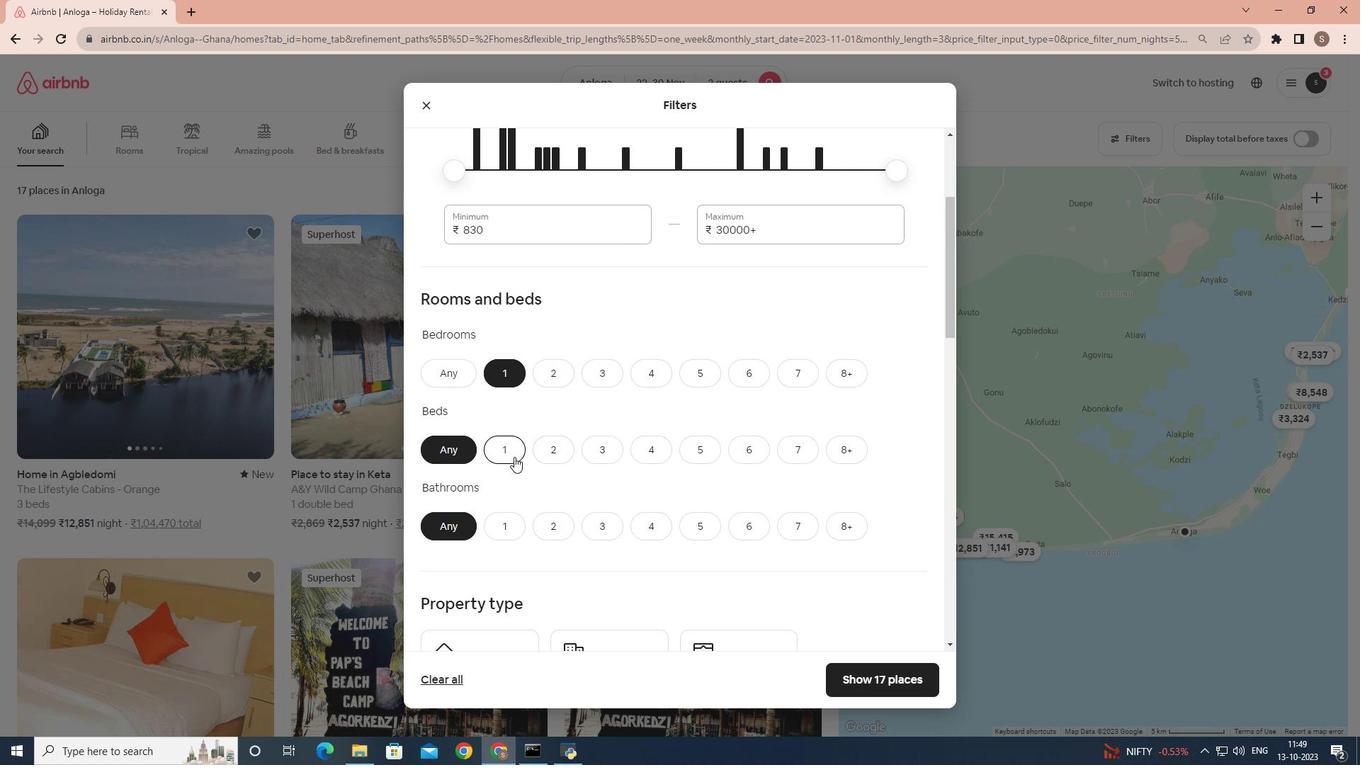 
Action: Mouse scrolled (514, 456) with delta (0, 0)
Screenshot: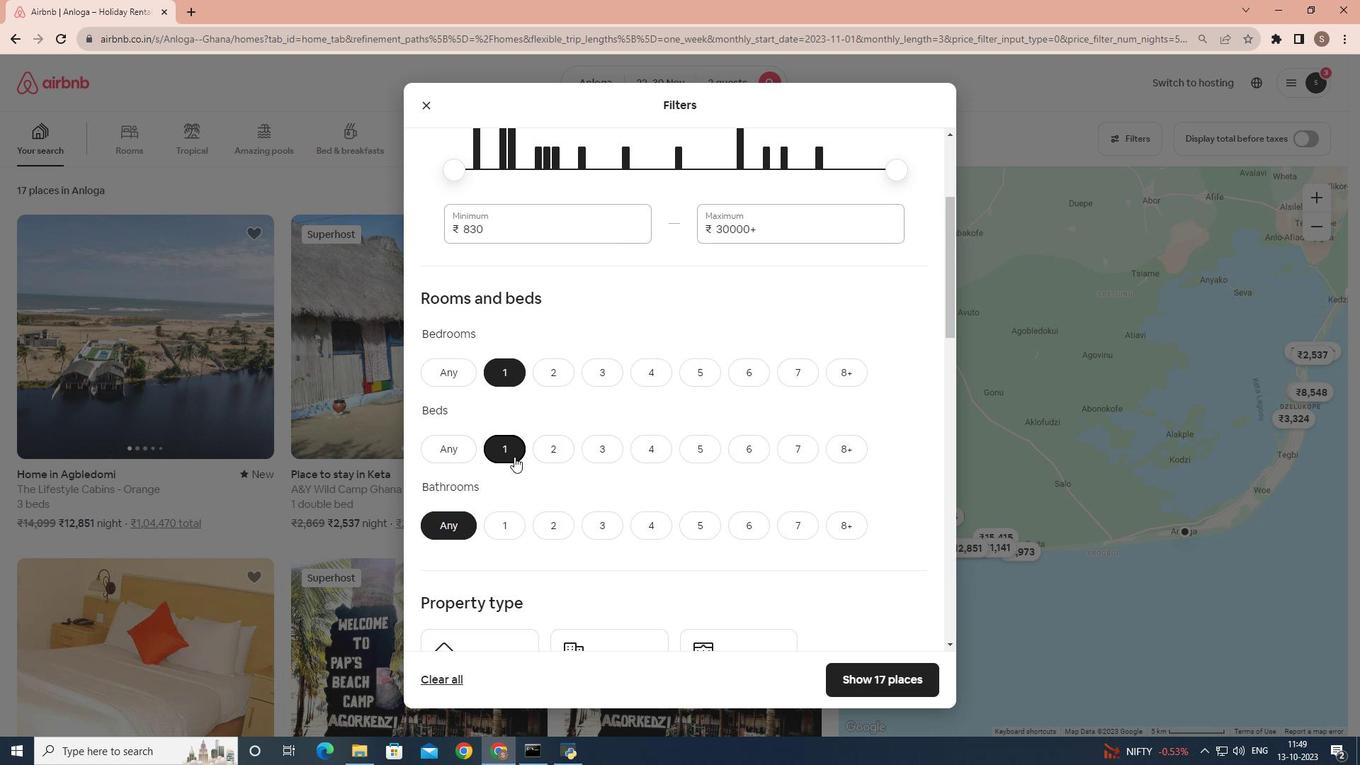 
Action: Mouse moved to (510, 459)
Screenshot: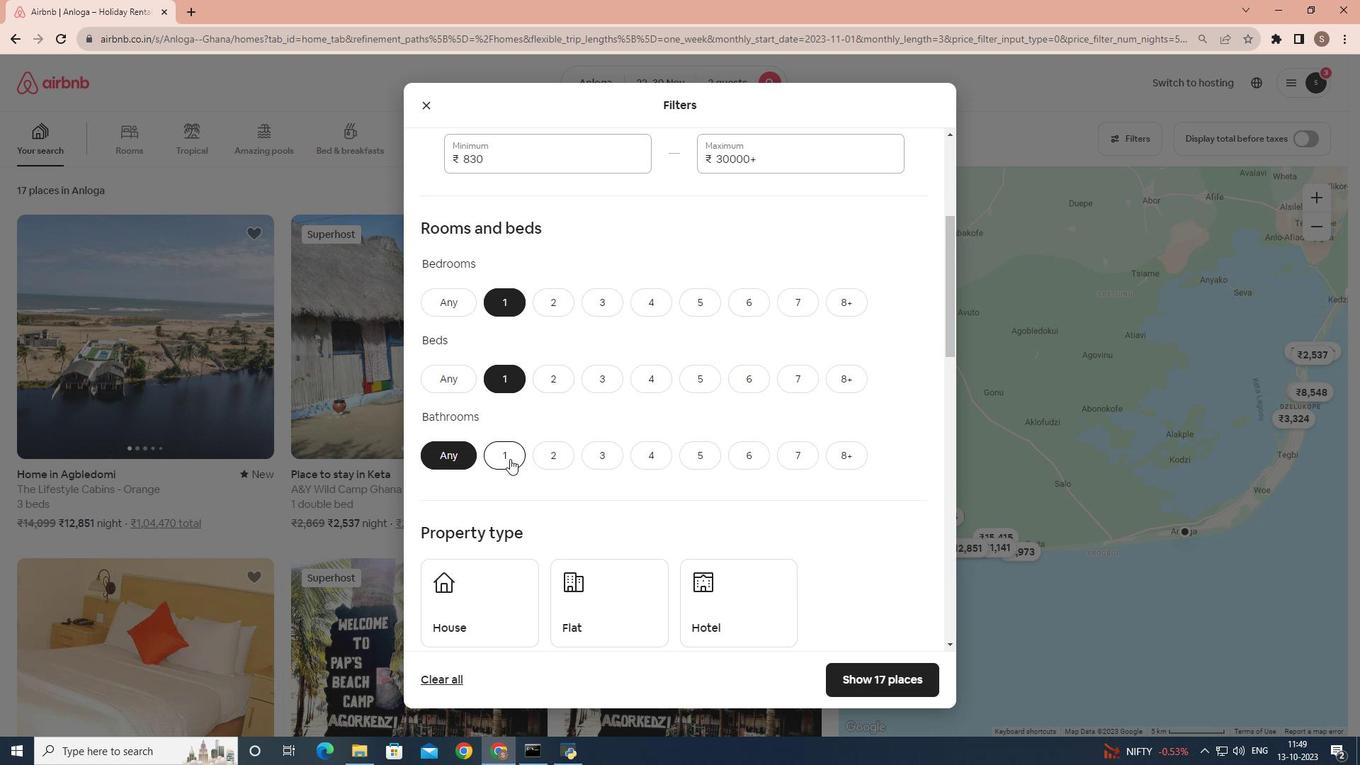 
Action: Mouse pressed left at (510, 459)
Screenshot: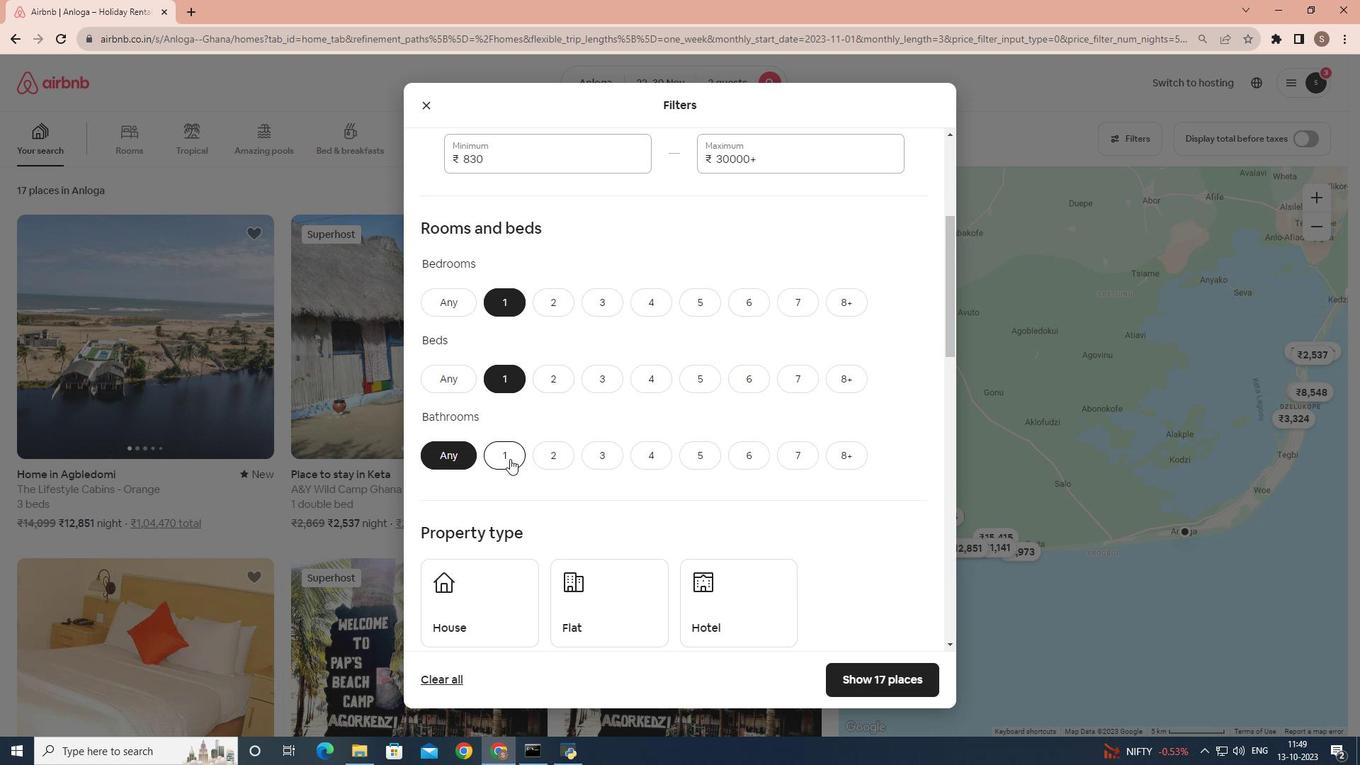 
Action: Mouse scrolled (510, 458) with delta (0, 0)
Screenshot: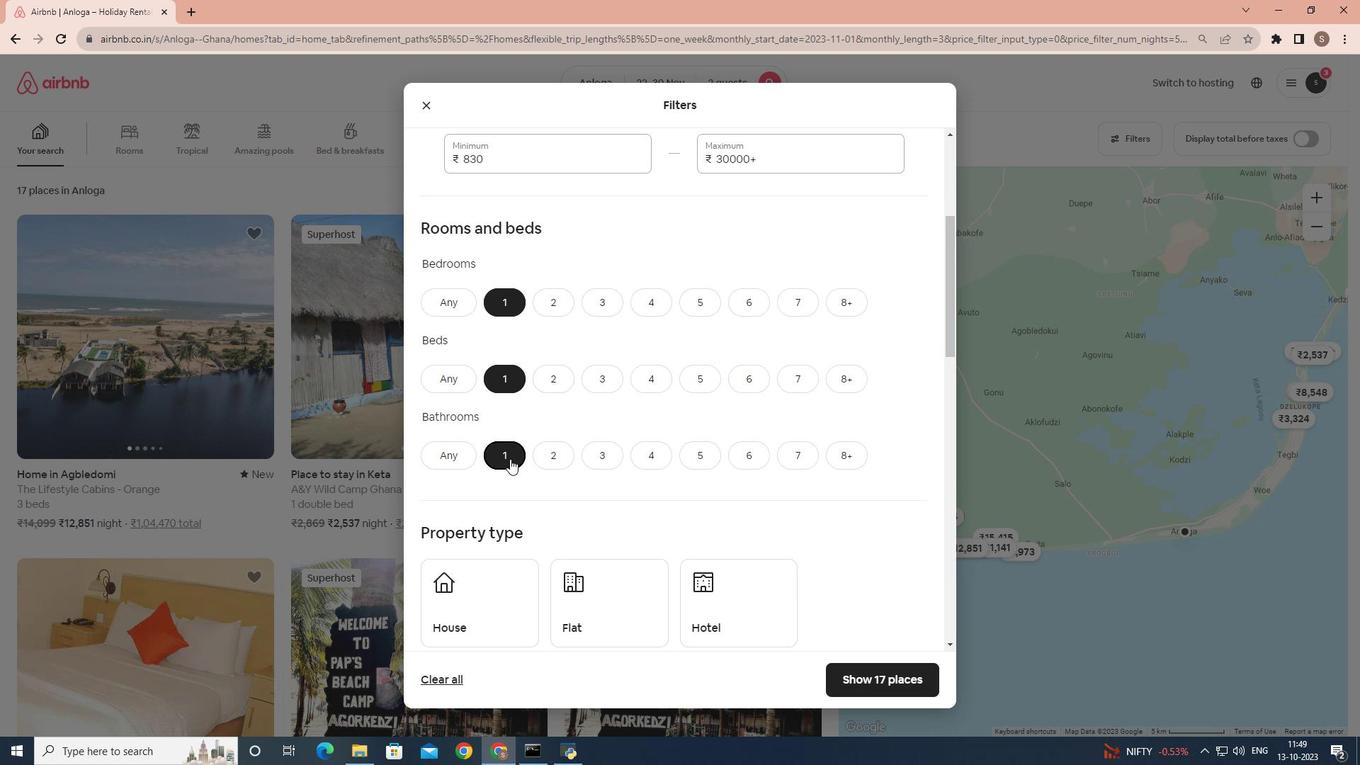 
Action: Mouse scrolled (510, 458) with delta (0, 0)
Screenshot: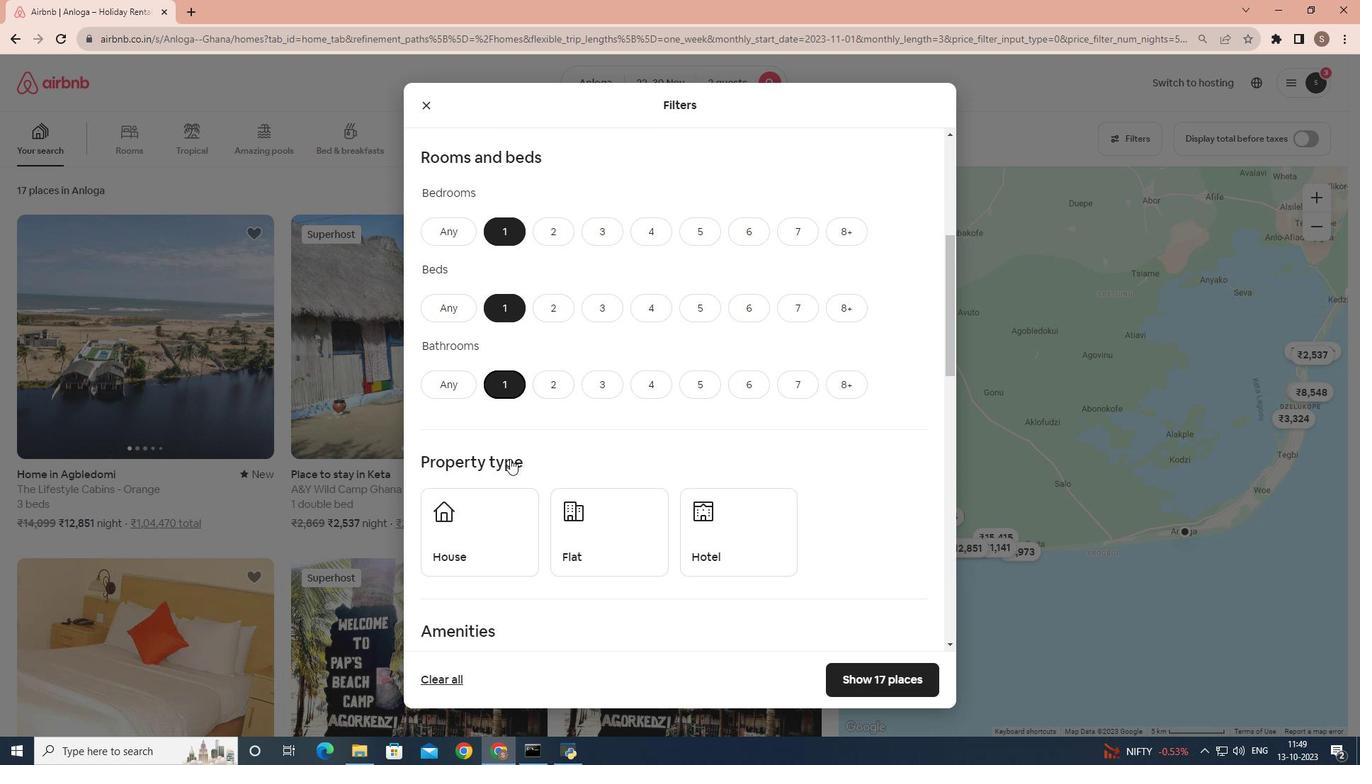 
Action: Mouse scrolled (510, 458) with delta (0, 0)
Screenshot: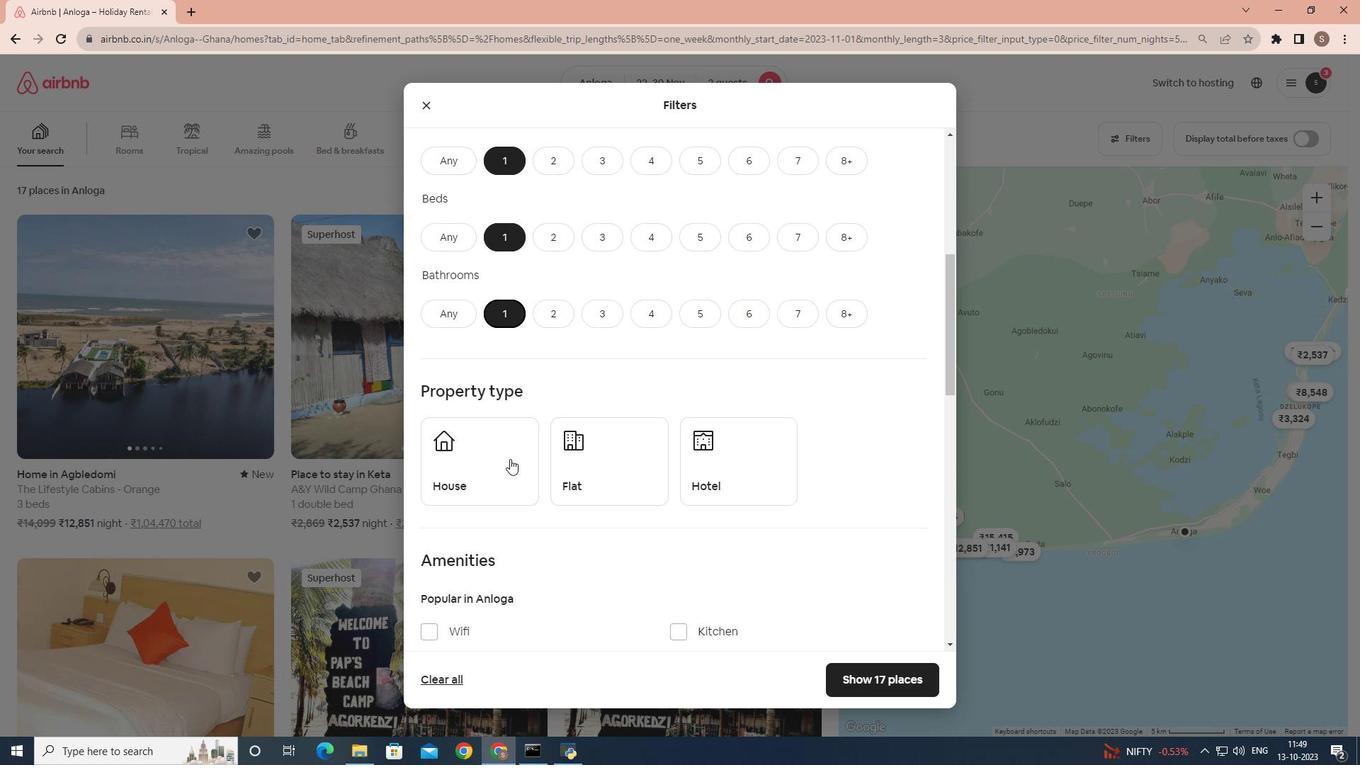 
Action: Mouse scrolled (510, 458) with delta (0, 0)
Screenshot: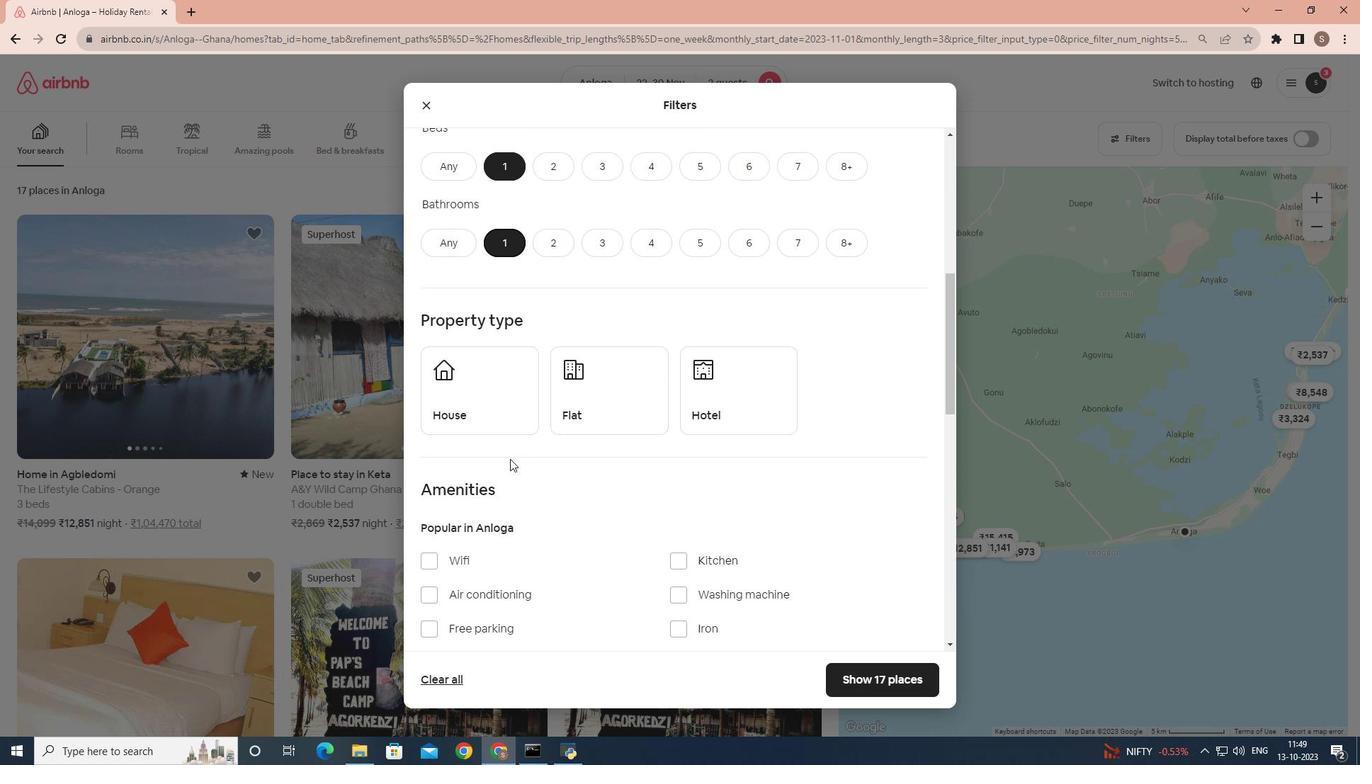 
Action: Mouse moved to (696, 345)
Screenshot: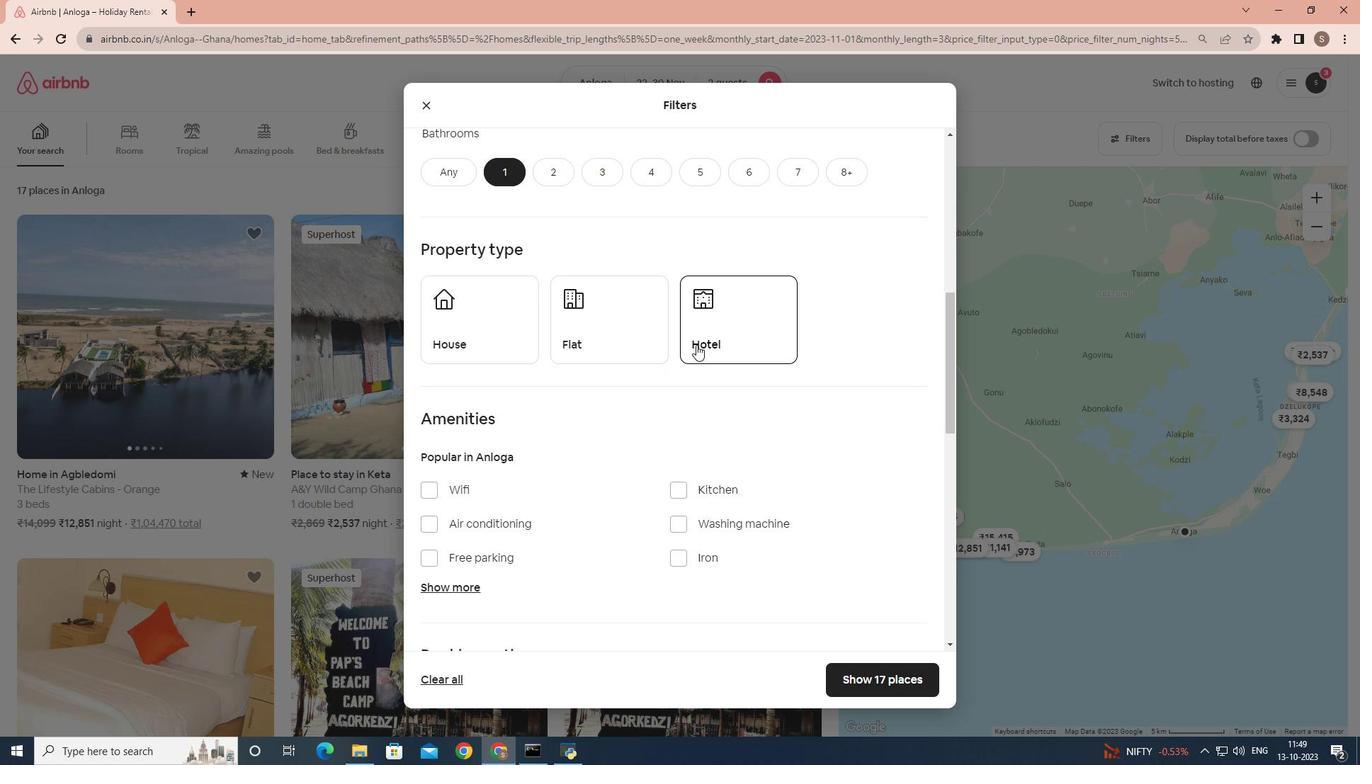 
Action: Mouse pressed left at (696, 345)
Screenshot: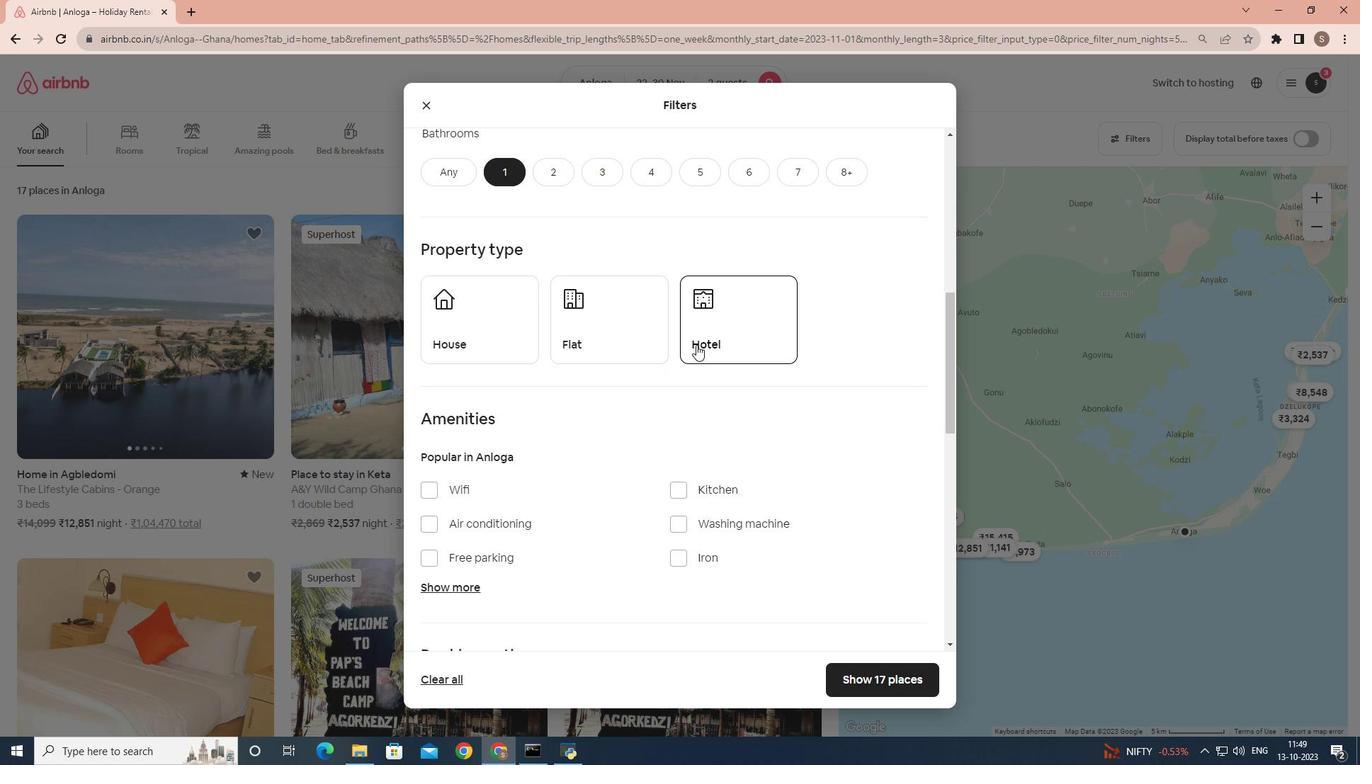 
Action: Mouse moved to (632, 384)
Screenshot: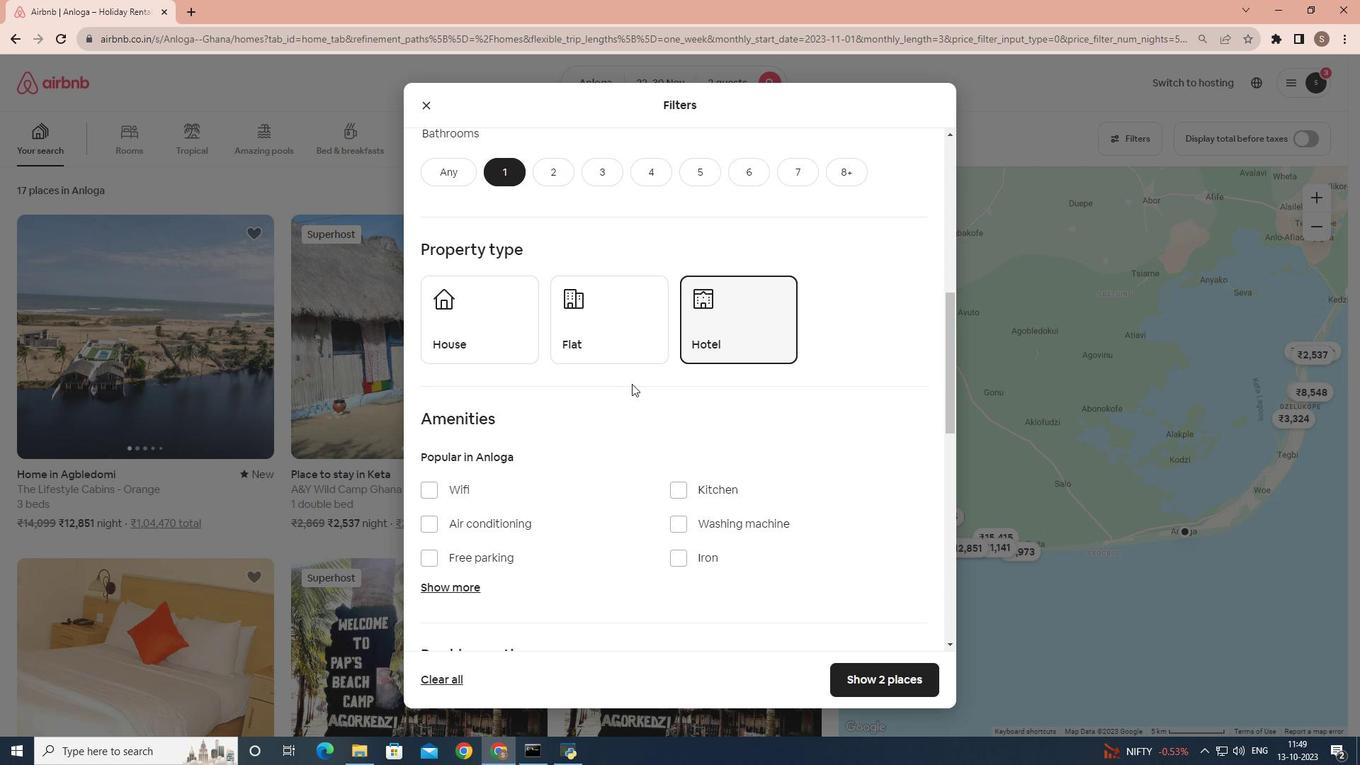 
Action: Mouse scrolled (632, 383) with delta (0, 0)
Screenshot: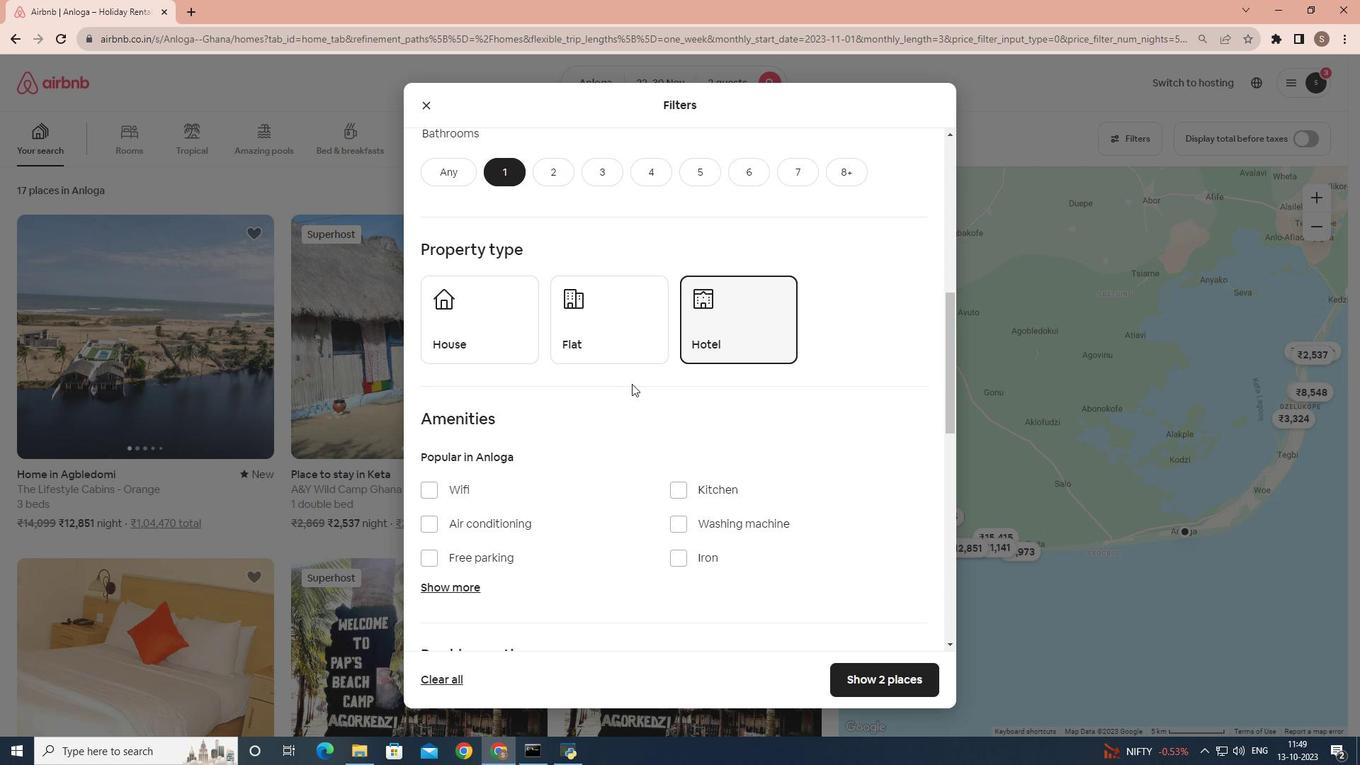 
Action: Mouse scrolled (632, 383) with delta (0, 0)
Screenshot: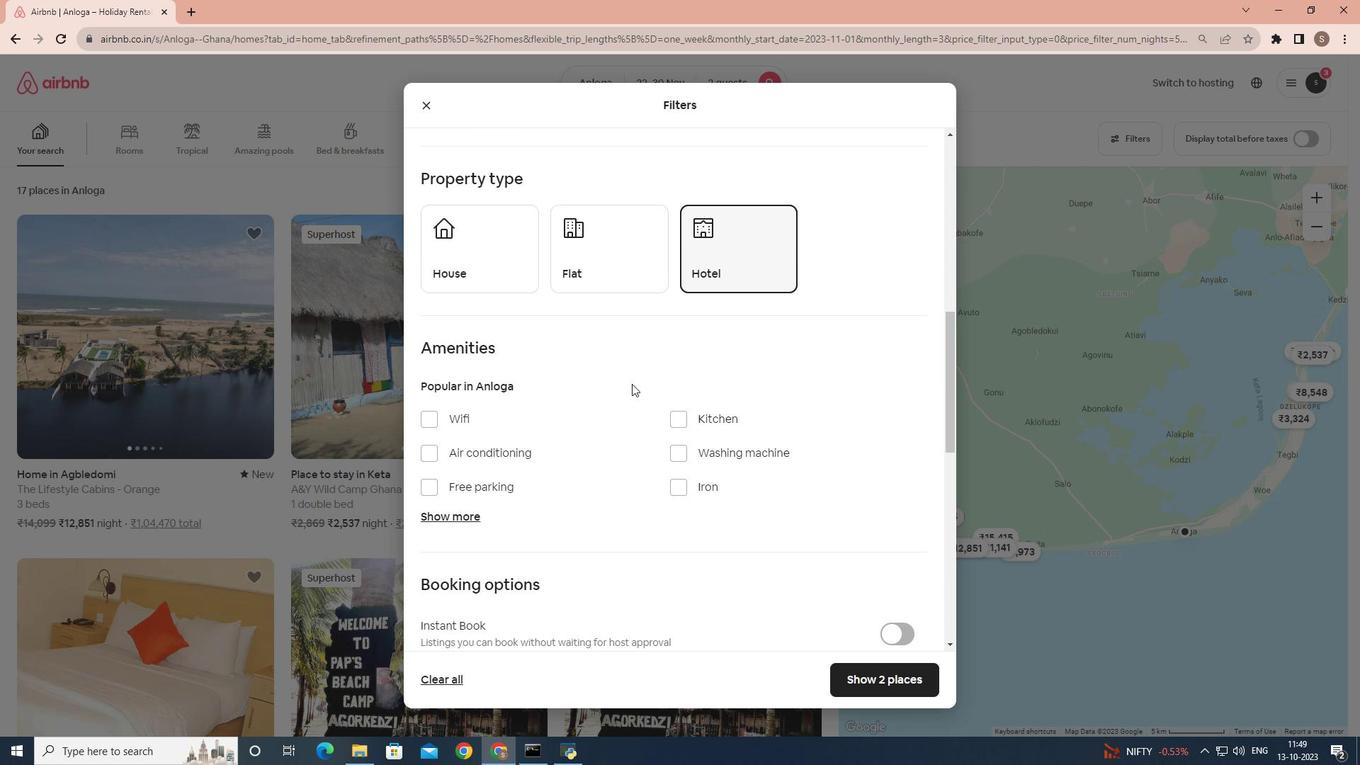 
Action: Mouse scrolled (632, 383) with delta (0, 0)
Screenshot: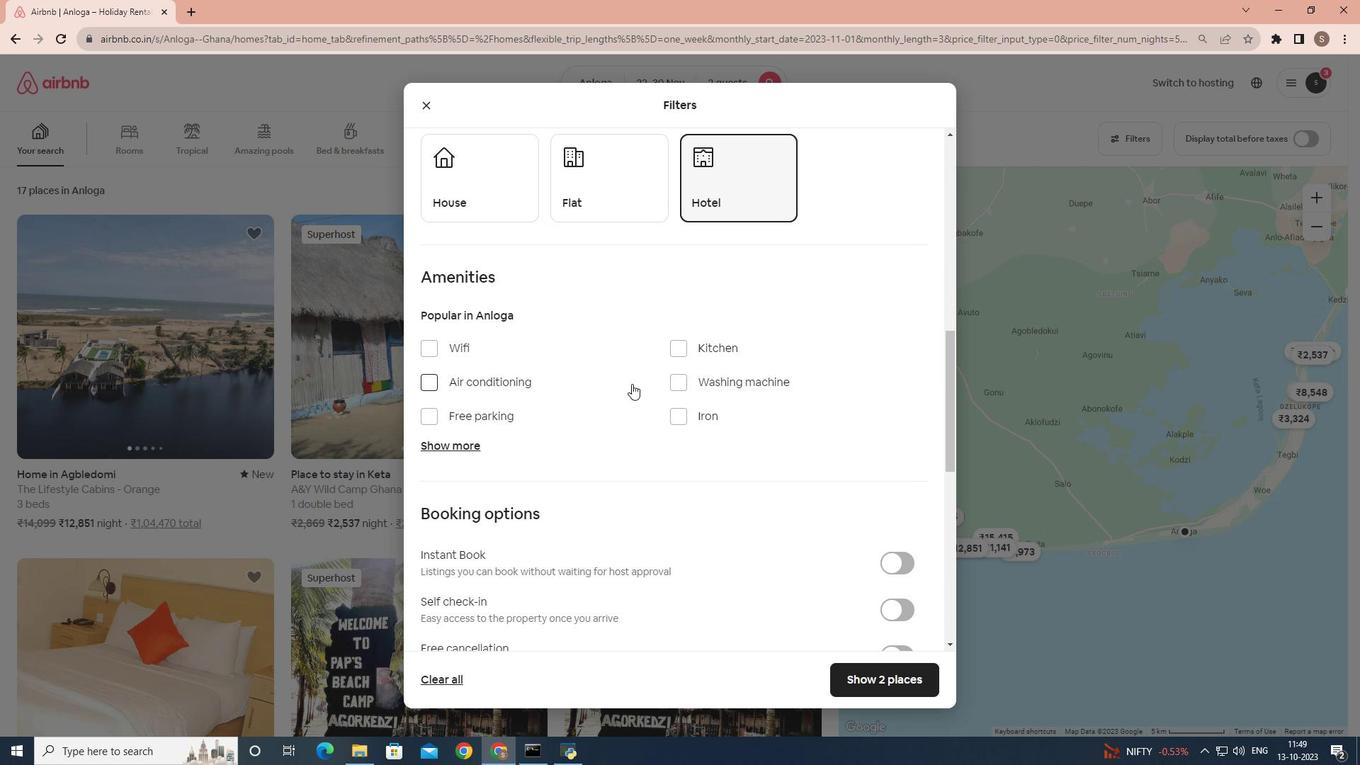 
Action: Mouse scrolled (632, 383) with delta (0, 0)
Screenshot: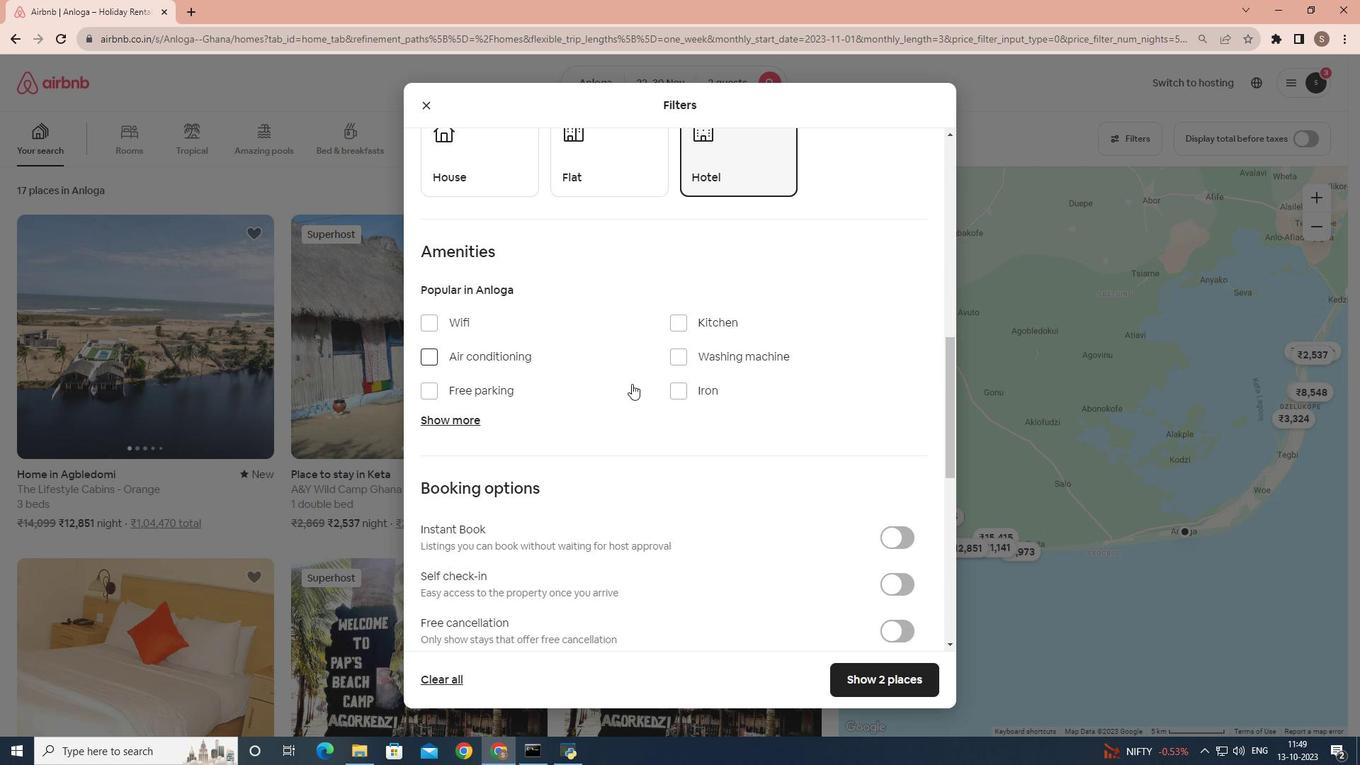 
Action: Mouse moved to (635, 391)
Screenshot: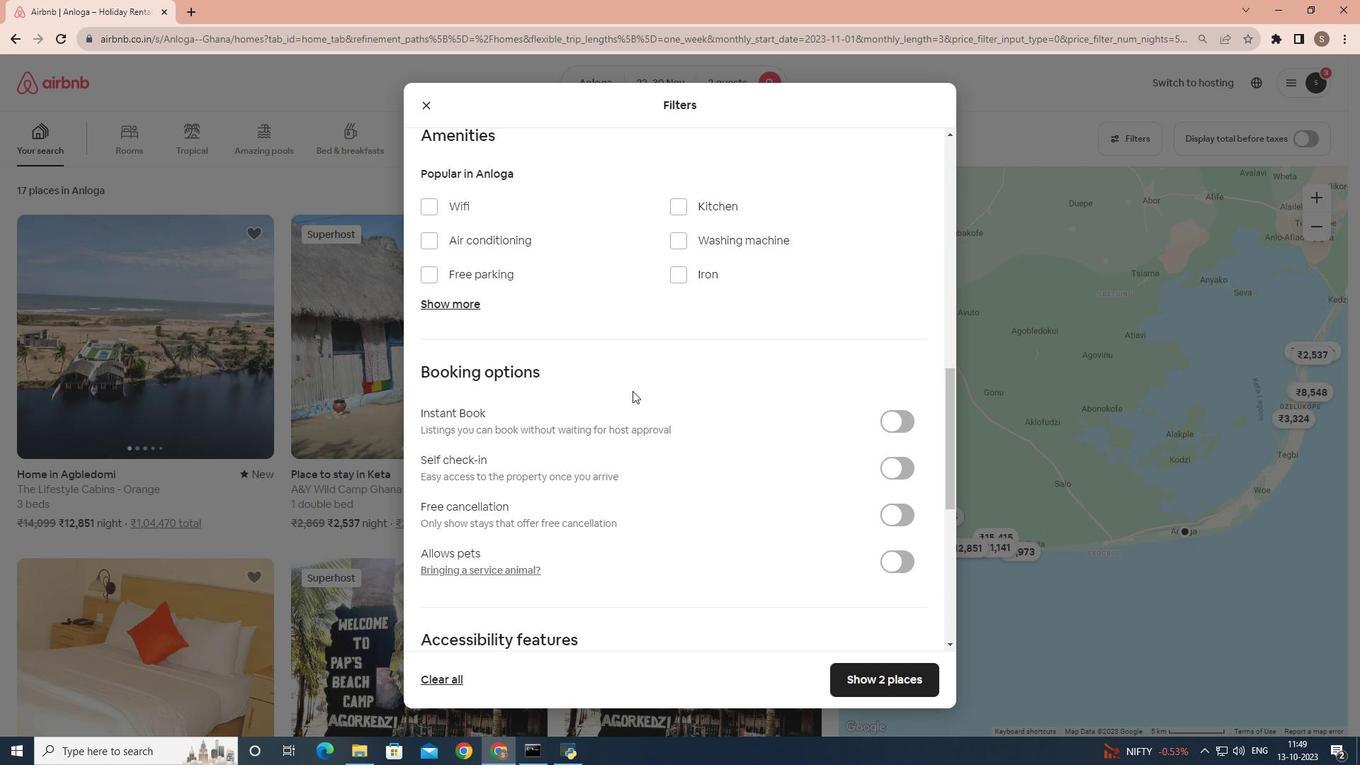 
Action: Mouse scrolled (635, 390) with delta (0, 0)
Screenshot: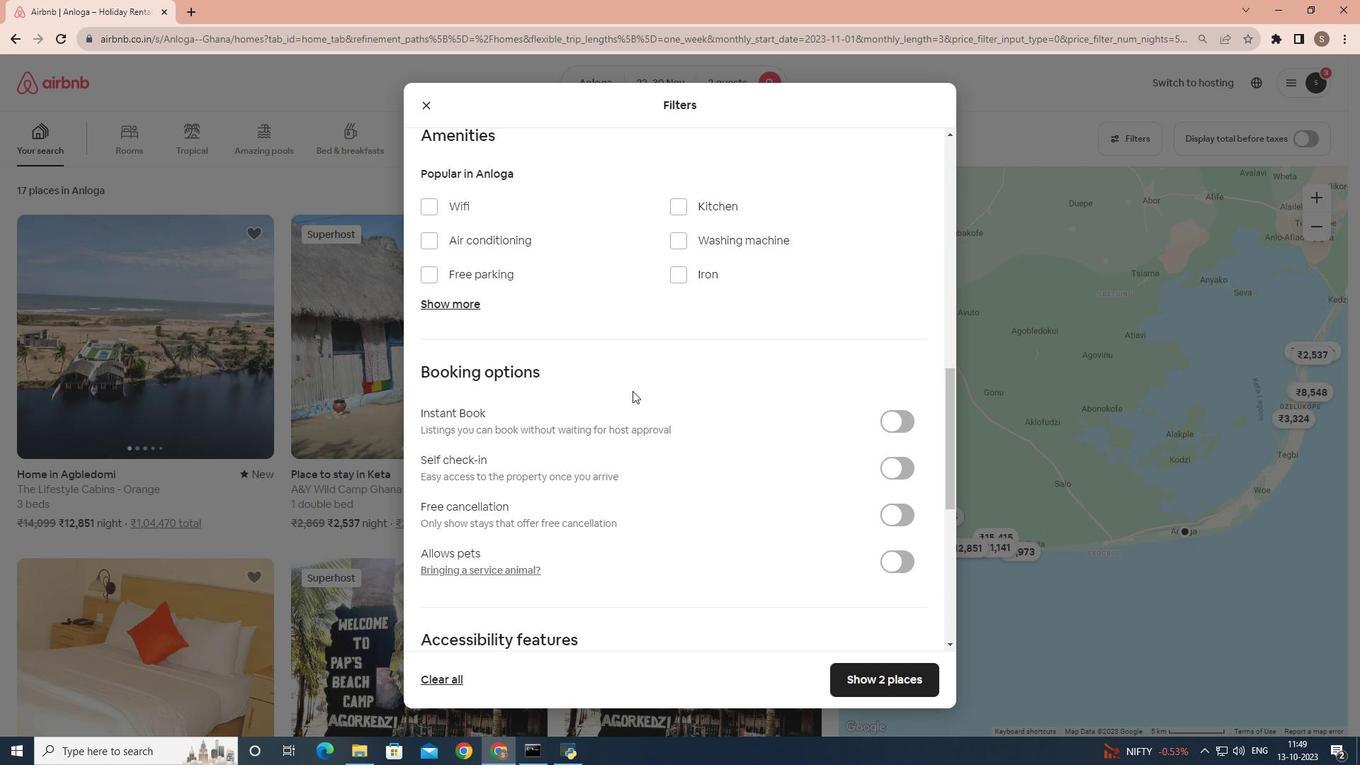 
Action: Mouse moved to (891, 394)
Screenshot: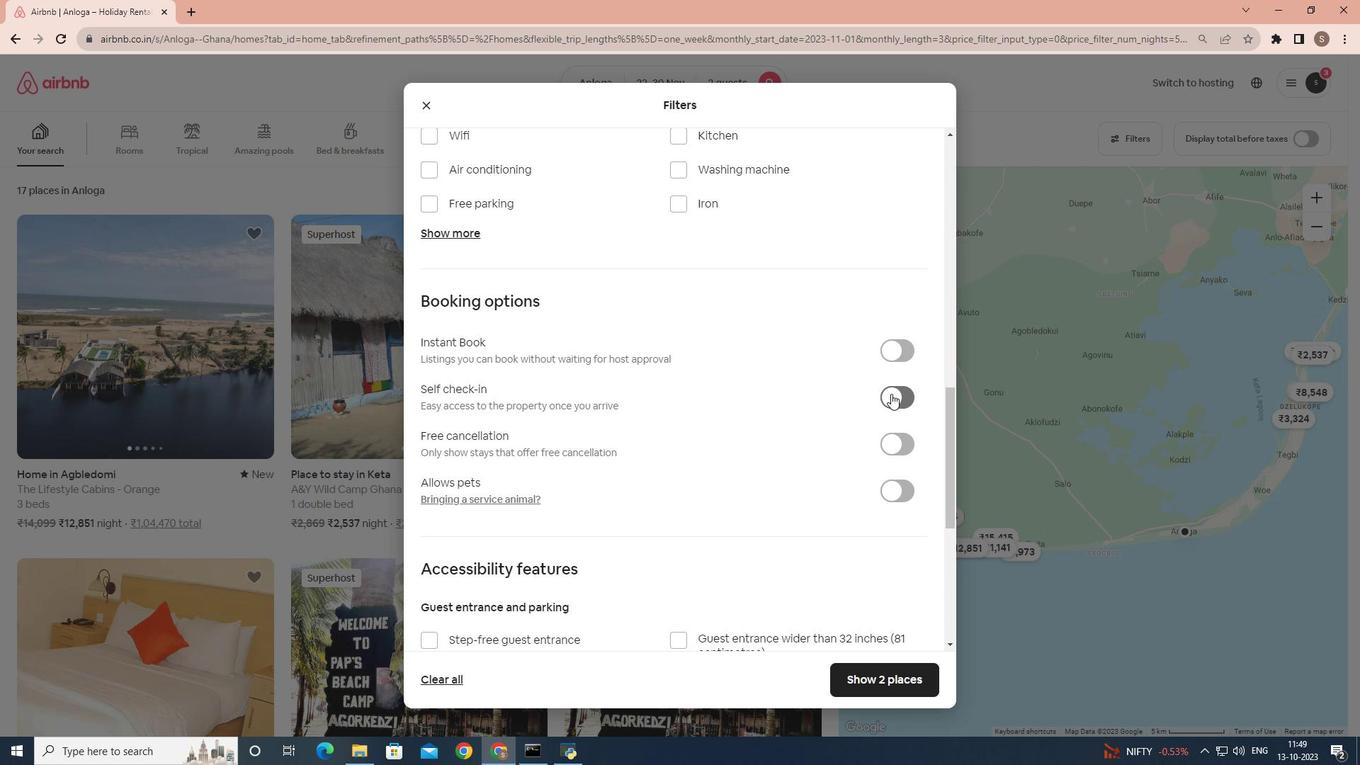 
Action: Mouse pressed left at (891, 394)
Screenshot: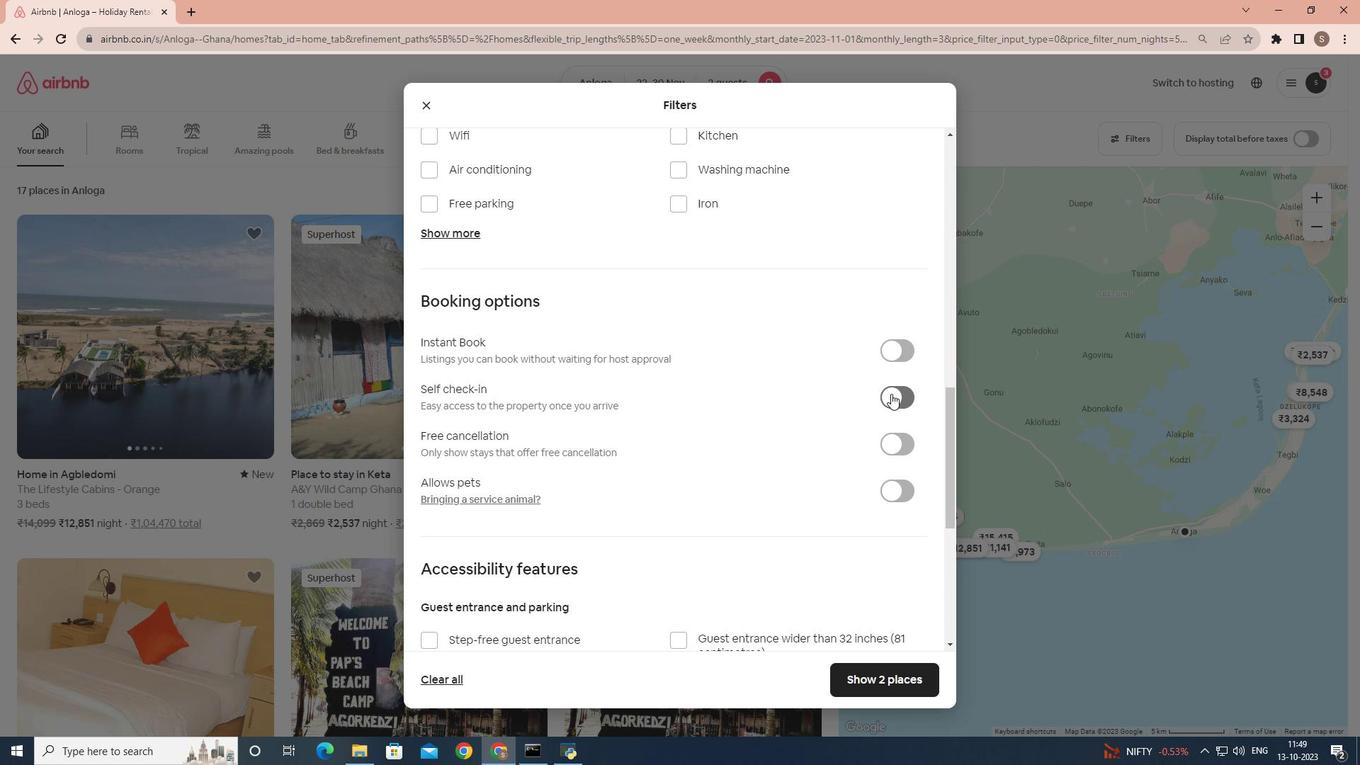 
Action: Mouse moved to (867, 610)
Screenshot: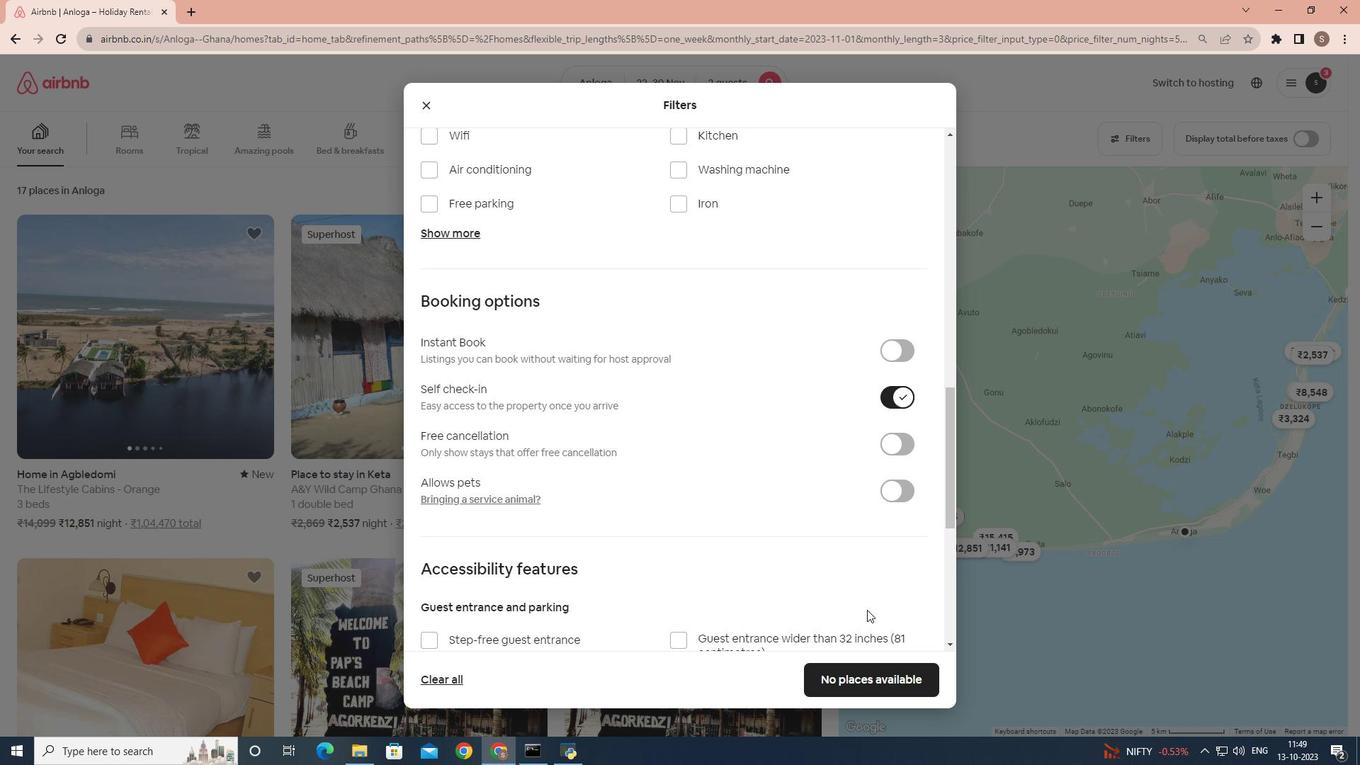 
